 Task: Look for space in Santa Pola, Spain from 2nd September, 2023 to 10th September, 2023 for 1 adult in price range Rs.5000 to Rs.16000. Place can be private room with 1  bedroom having 1 bed and 1 bathroom. Property type can be house, flat, guest house, hotel. Booking option can be shelf check-in. Required host language is English.
Action: Mouse moved to (250, 137)
Screenshot: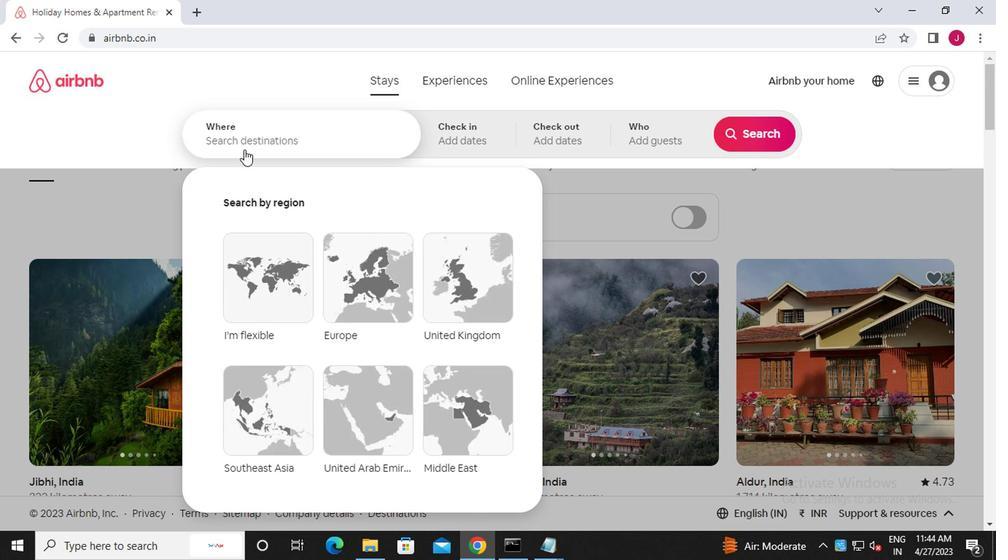 
Action: Mouse pressed left at (250, 137)
Screenshot: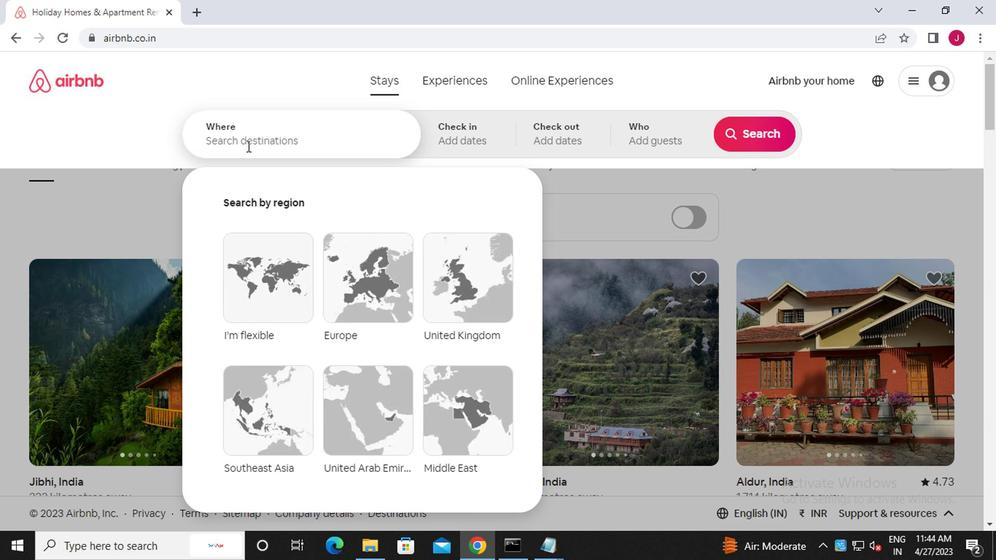 
Action: Key pressed s<Key.caps_lock>anta<Key.space><Key.caps_lock>p<Key.caps_lock>ola,<Key.space><Key.caps_lock>s<Key.caps_lock>pain
Screenshot: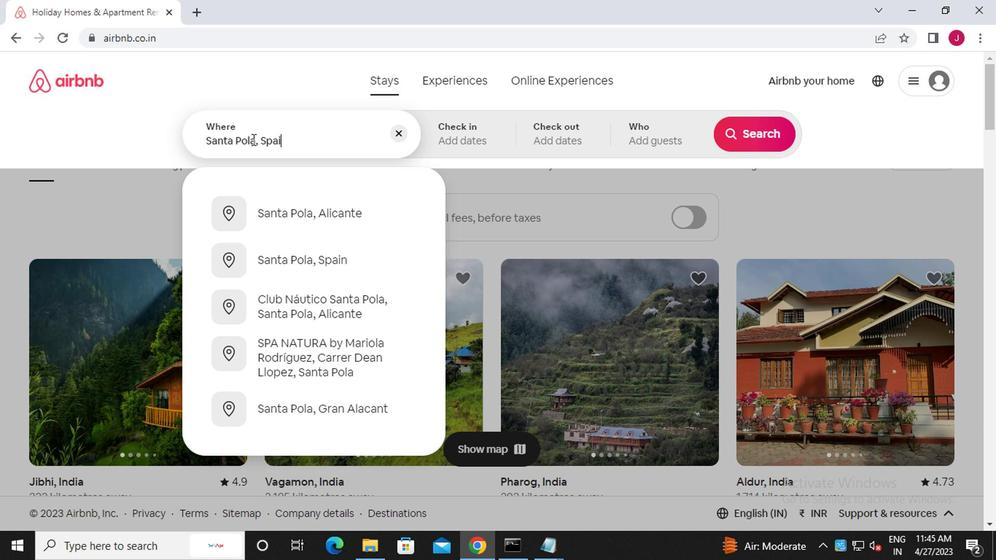 
Action: Mouse moved to (326, 214)
Screenshot: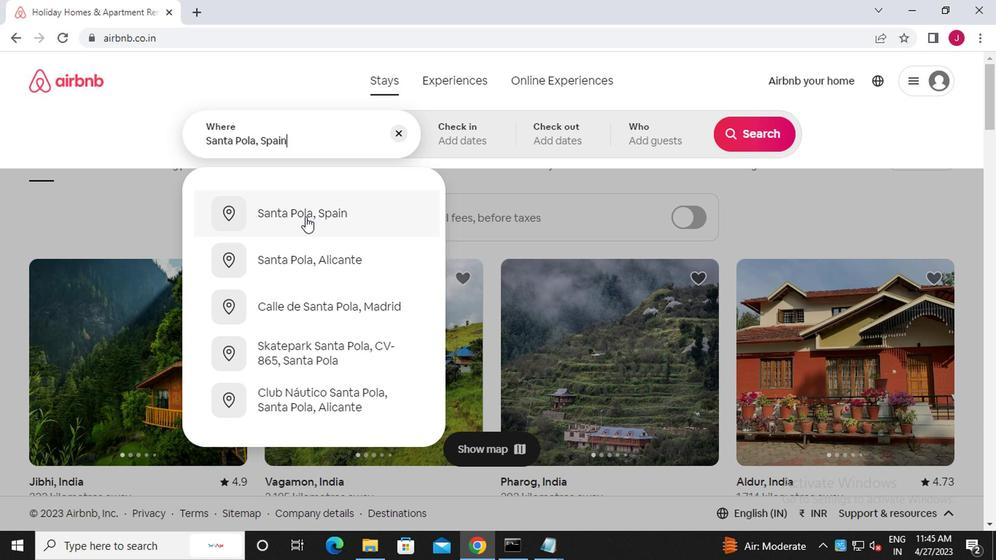 
Action: Mouse pressed left at (326, 214)
Screenshot: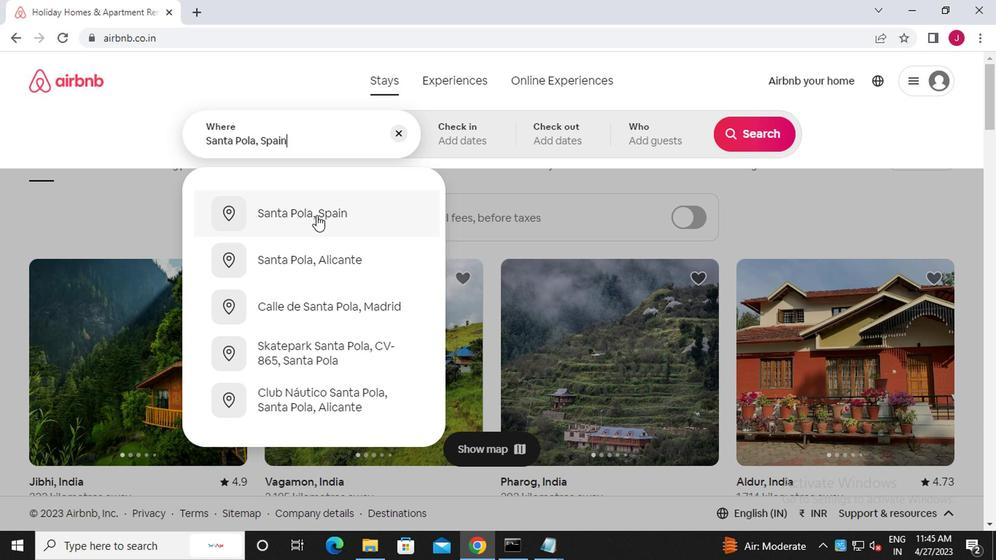 
Action: Mouse moved to (741, 251)
Screenshot: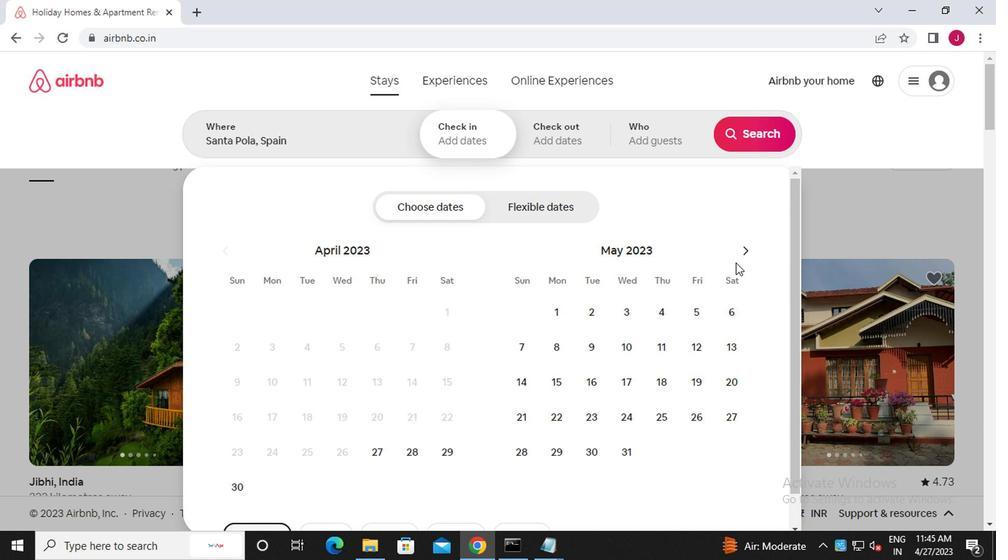 
Action: Mouse pressed left at (741, 251)
Screenshot: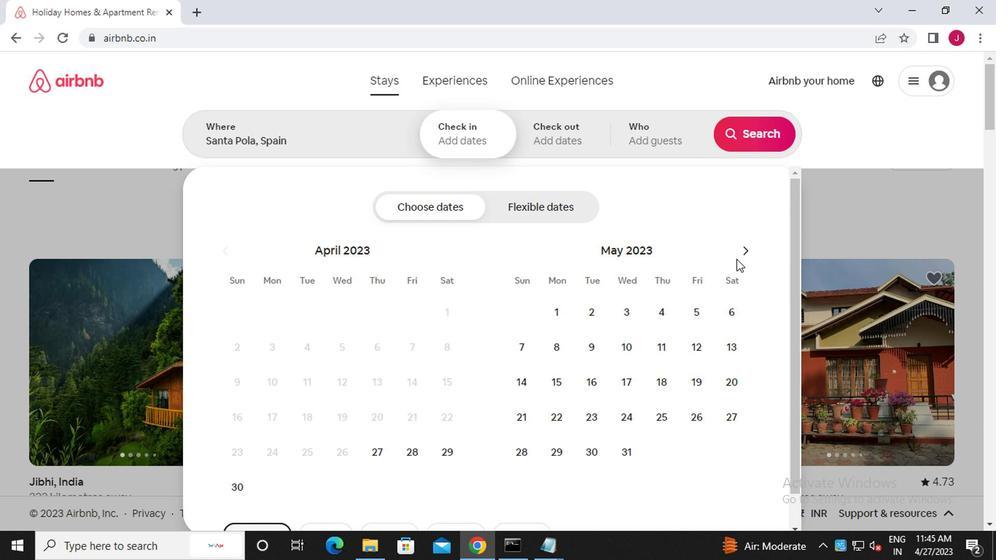 
Action: Mouse pressed left at (741, 251)
Screenshot: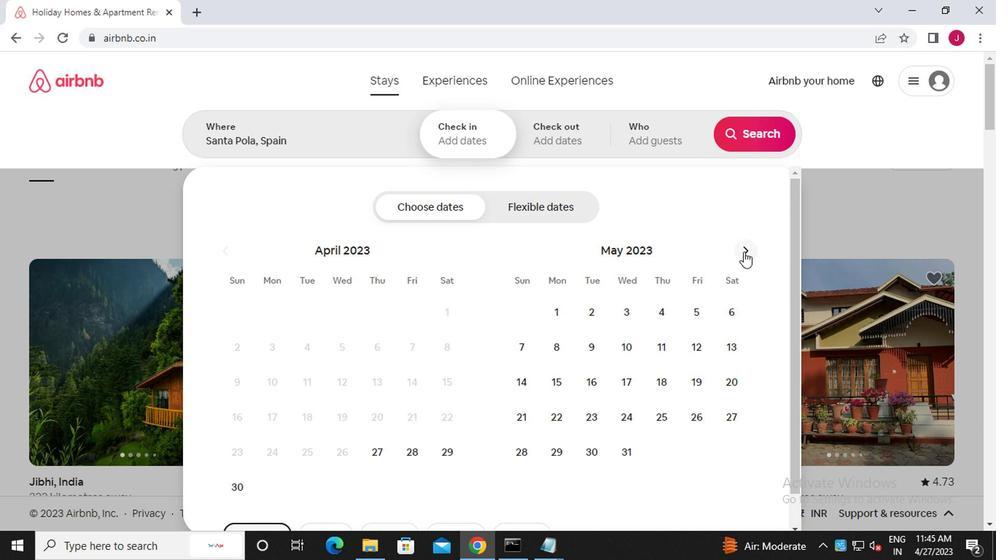 
Action: Mouse pressed left at (741, 251)
Screenshot: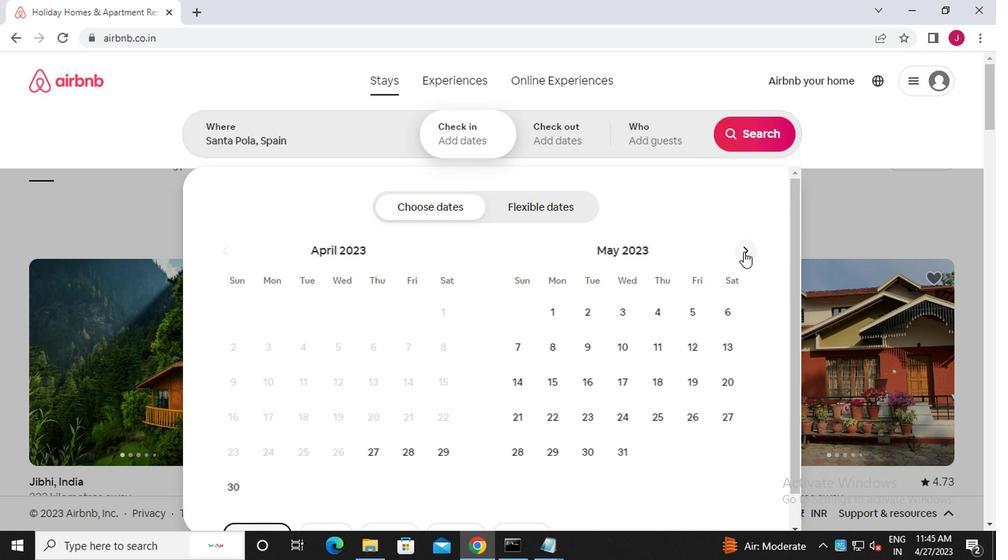 
Action: Mouse pressed left at (741, 251)
Screenshot: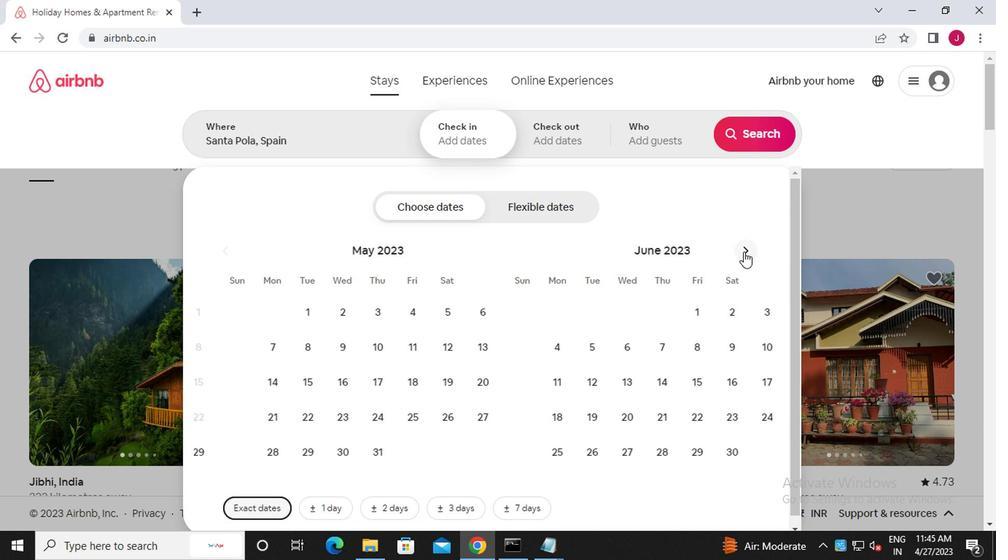 
Action: Mouse moved to (741, 251)
Screenshot: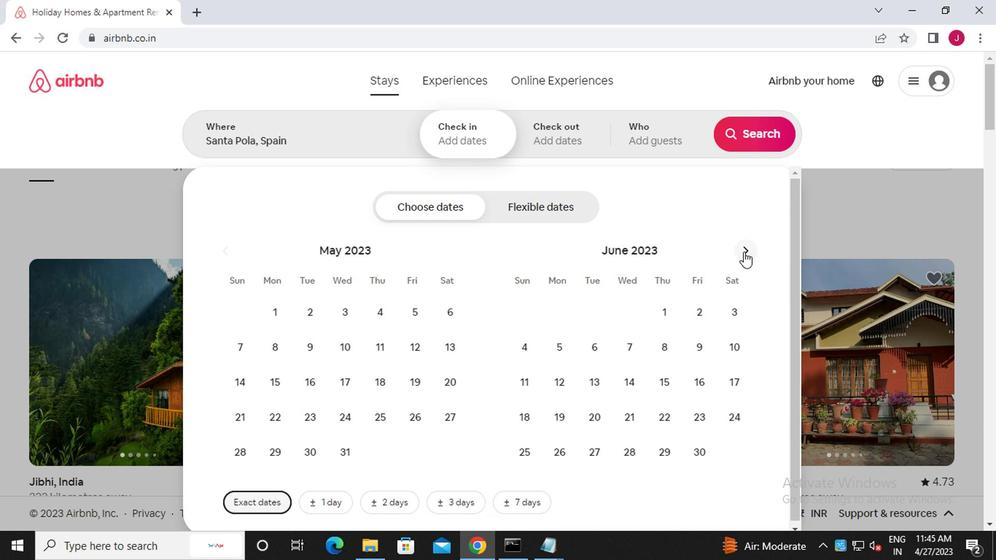
Action: Mouse pressed left at (741, 251)
Screenshot: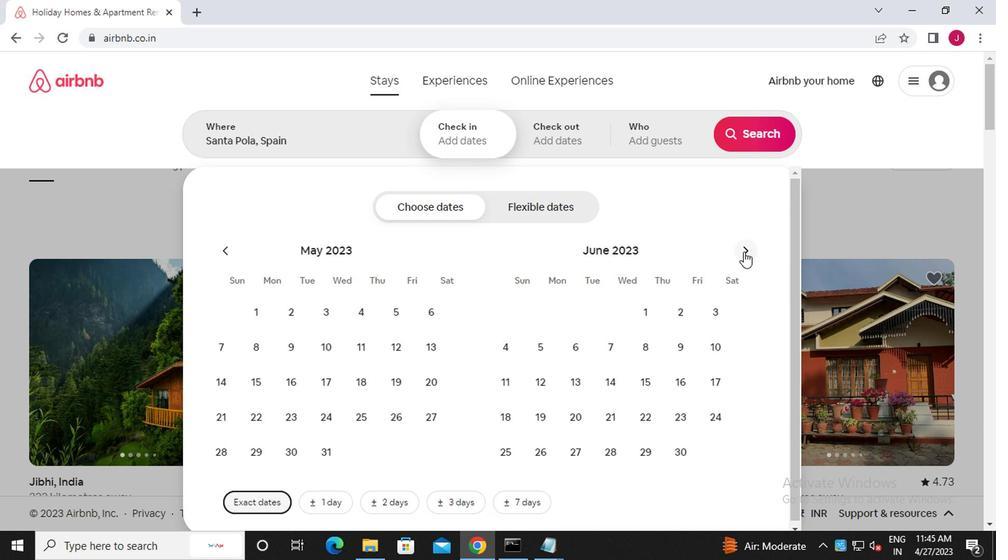 
Action: Mouse moved to (736, 251)
Screenshot: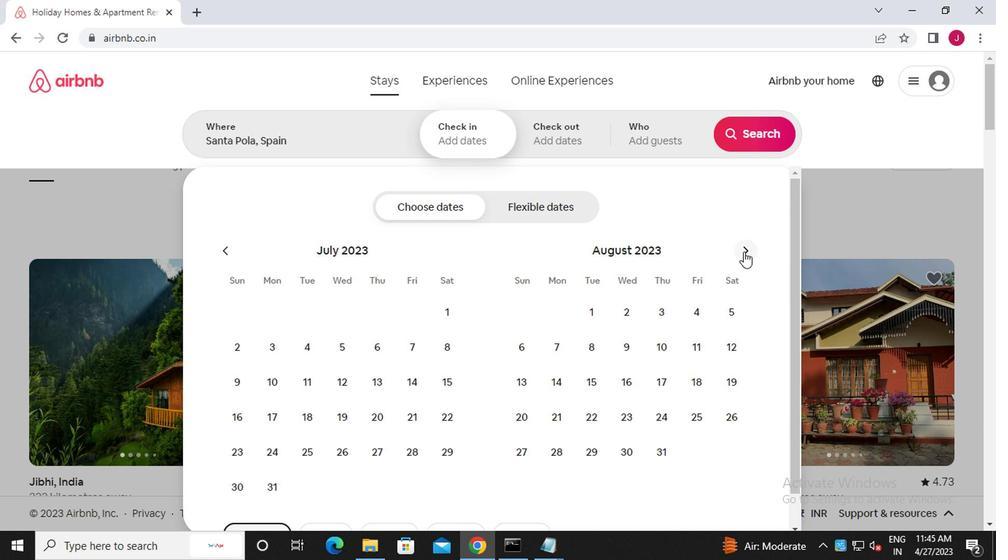 
Action: Mouse pressed left at (736, 251)
Screenshot: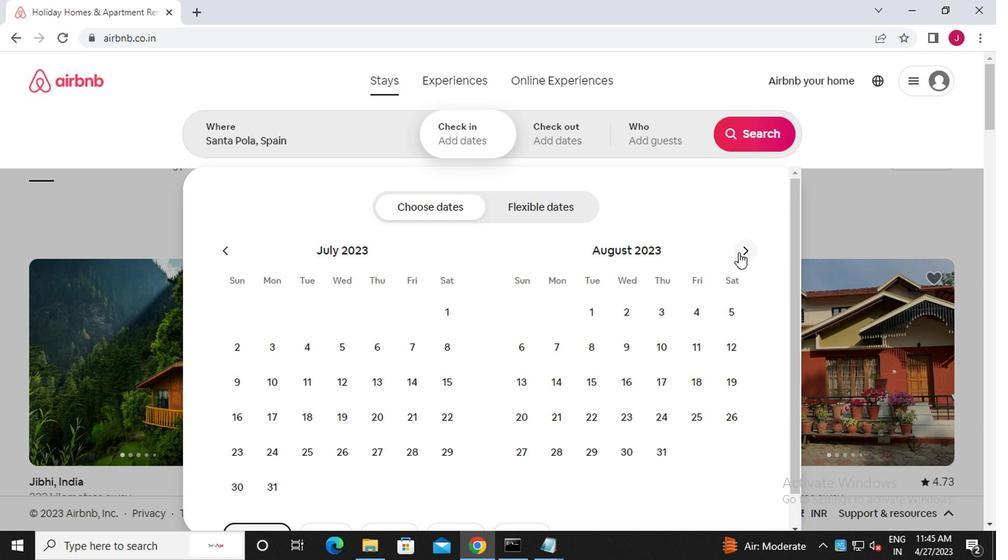 
Action: Mouse moved to (726, 311)
Screenshot: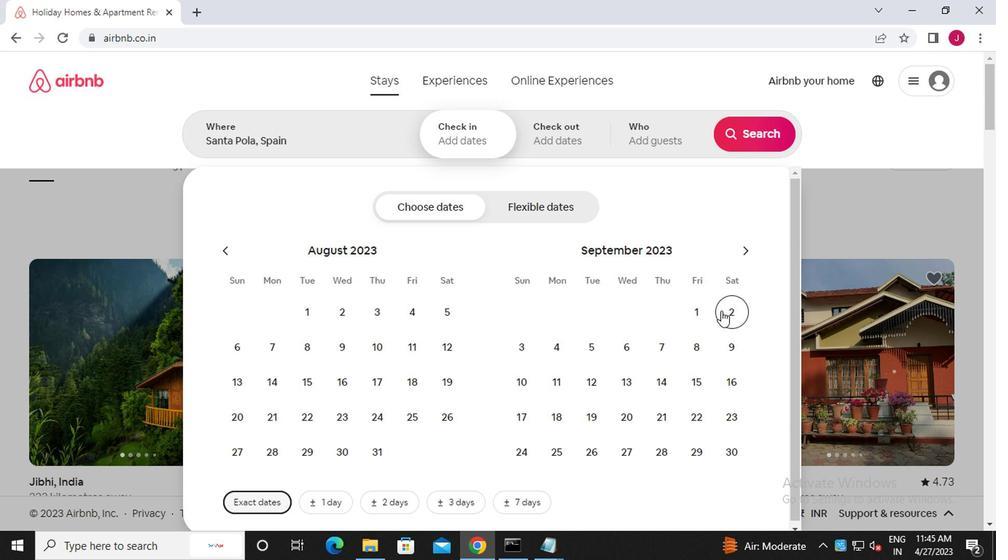 
Action: Mouse pressed left at (726, 311)
Screenshot: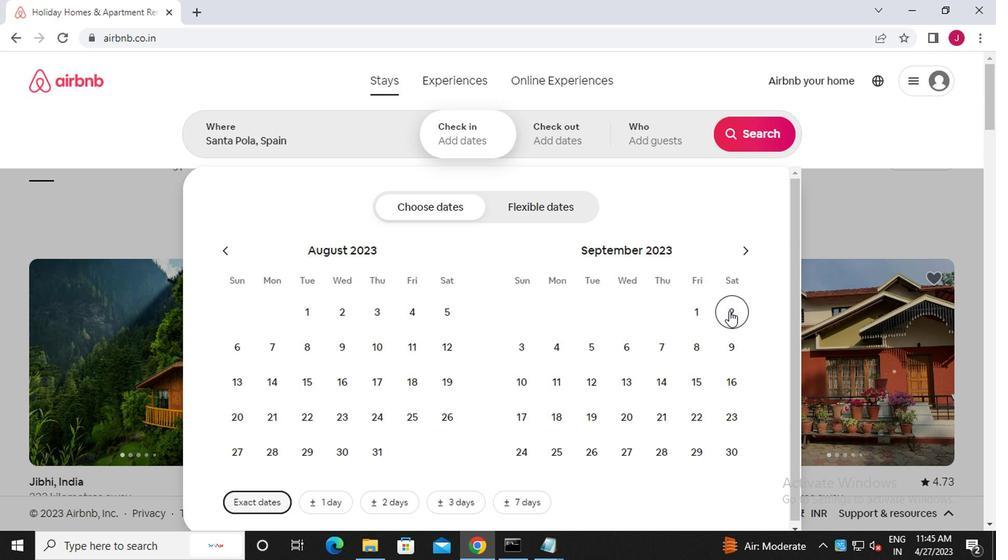 
Action: Mouse moved to (520, 384)
Screenshot: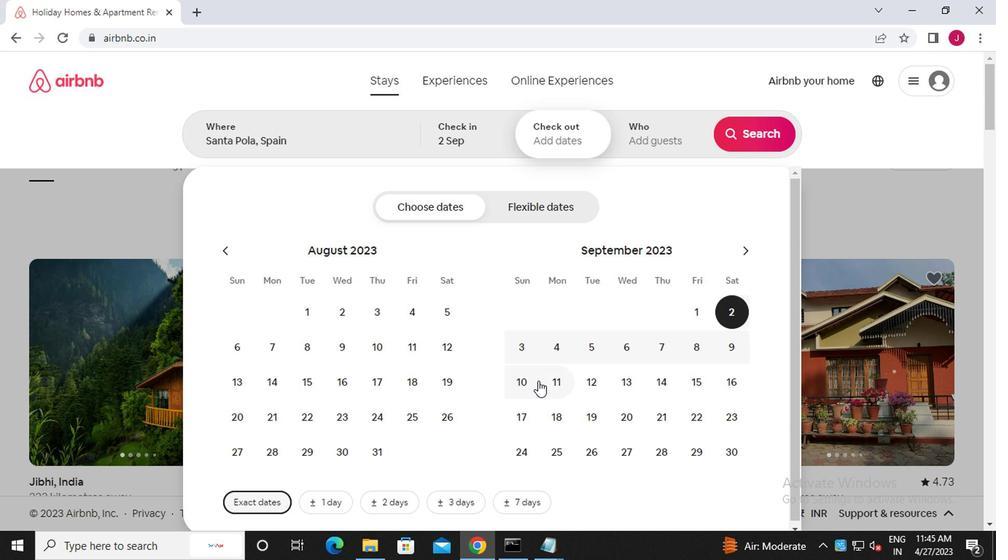 
Action: Mouse pressed left at (520, 384)
Screenshot: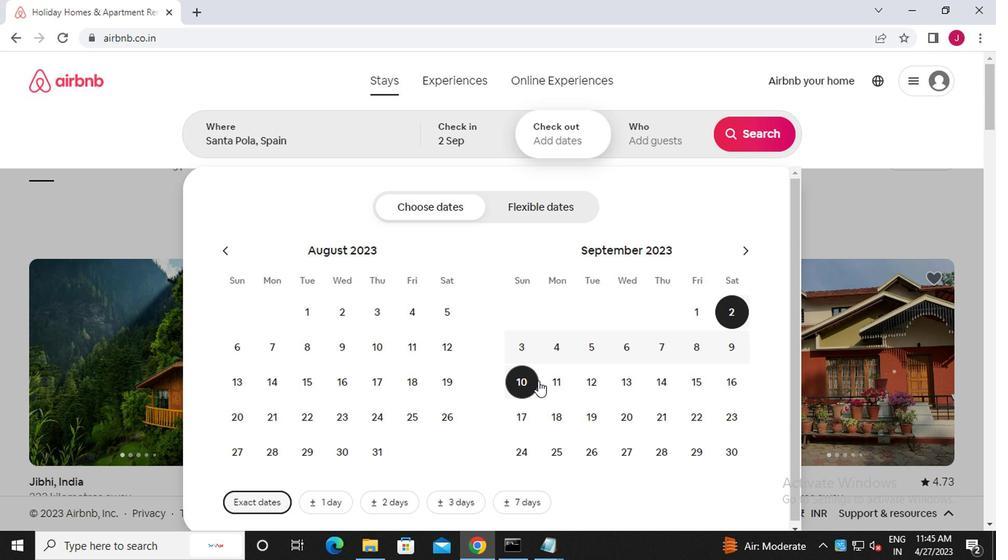 
Action: Mouse moved to (663, 132)
Screenshot: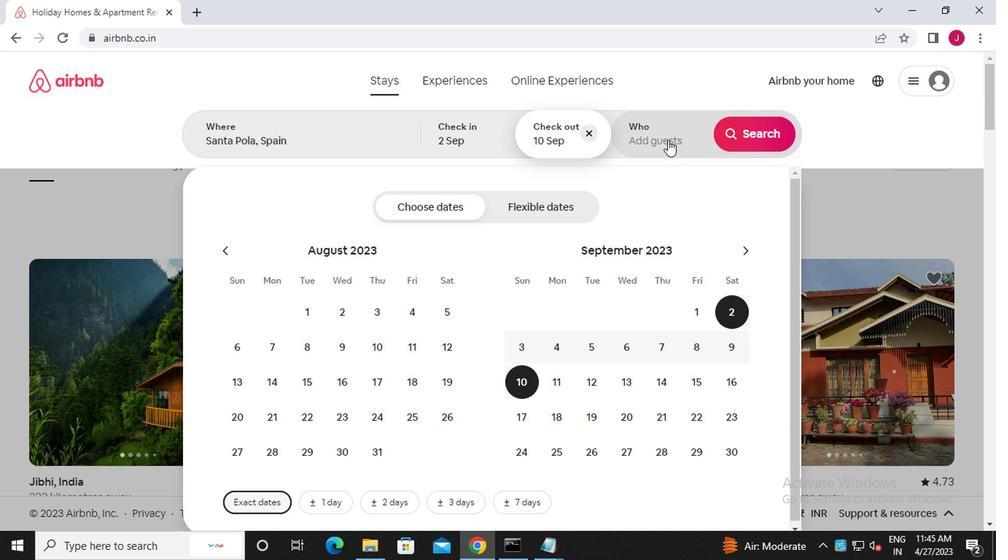 
Action: Mouse pressed left at (663, 132)
Screenshot: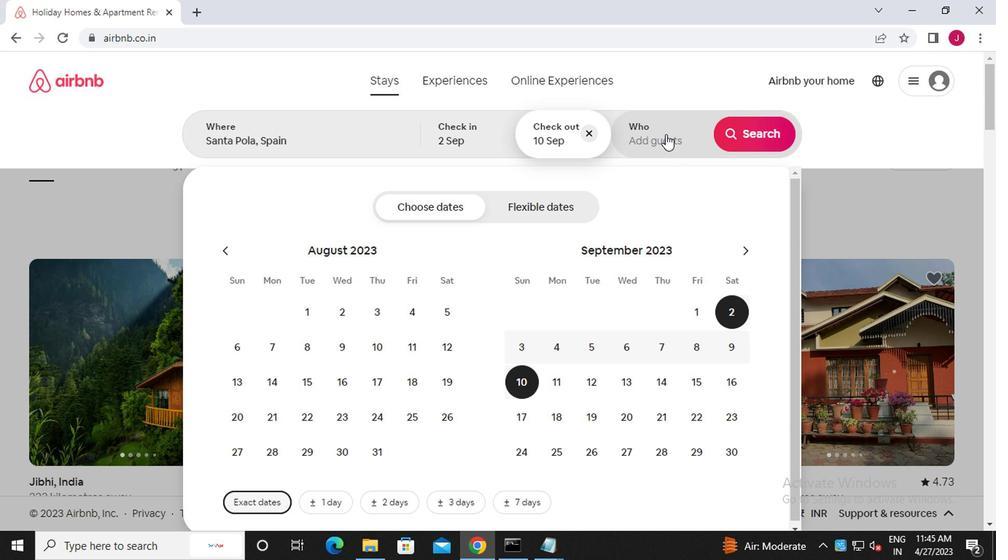 
Action: Mouse moved to (756, 204)
Screenshot: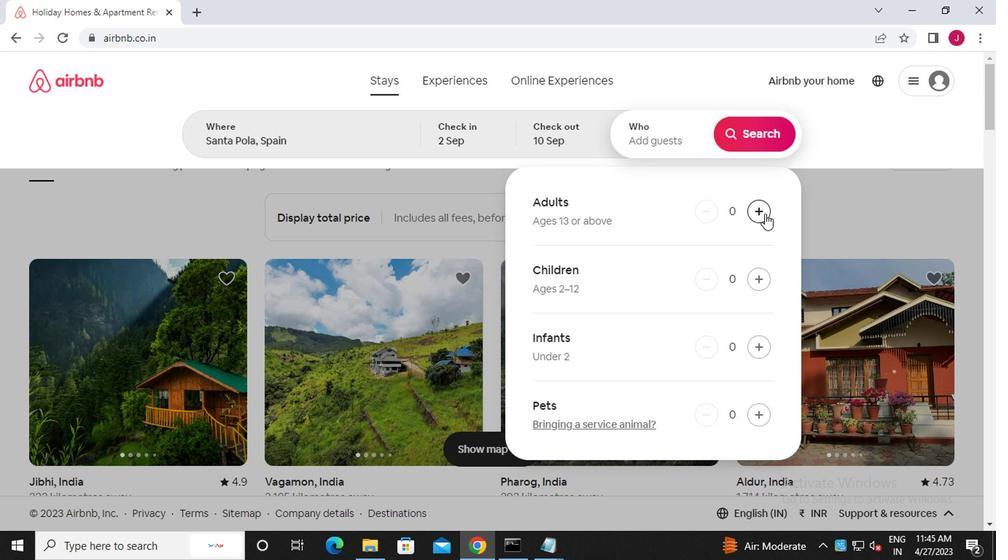 
Action: Mouse pressed left at (756, 204)
Screenshot: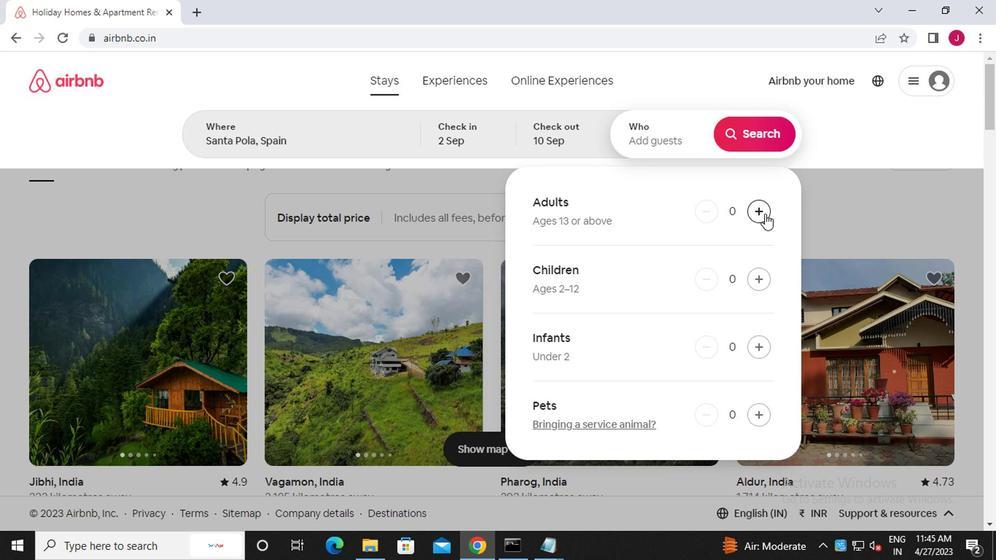 
Action: Mouse moved to (745, 127)
Screenshot: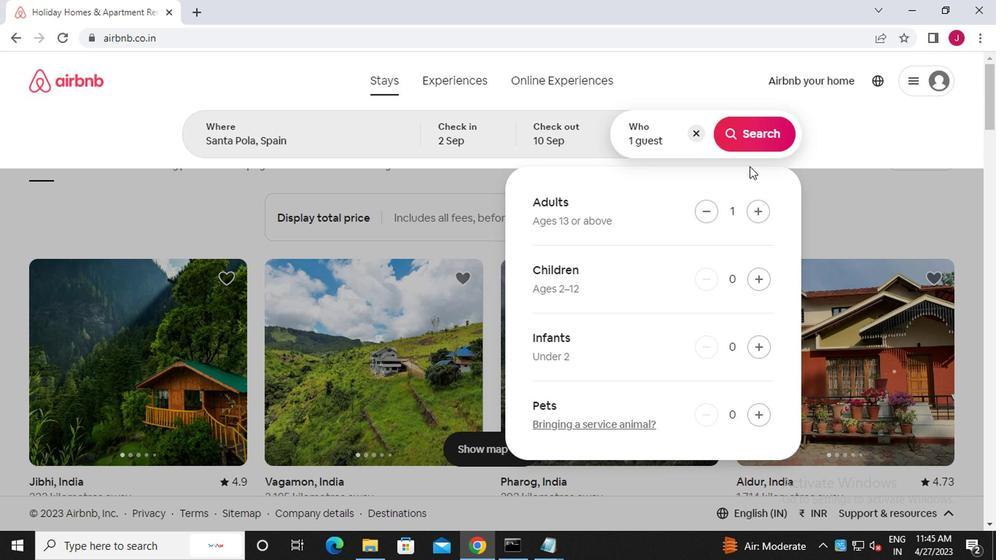 
Action: Mouse pressed left at (745, 127)
Screenshot: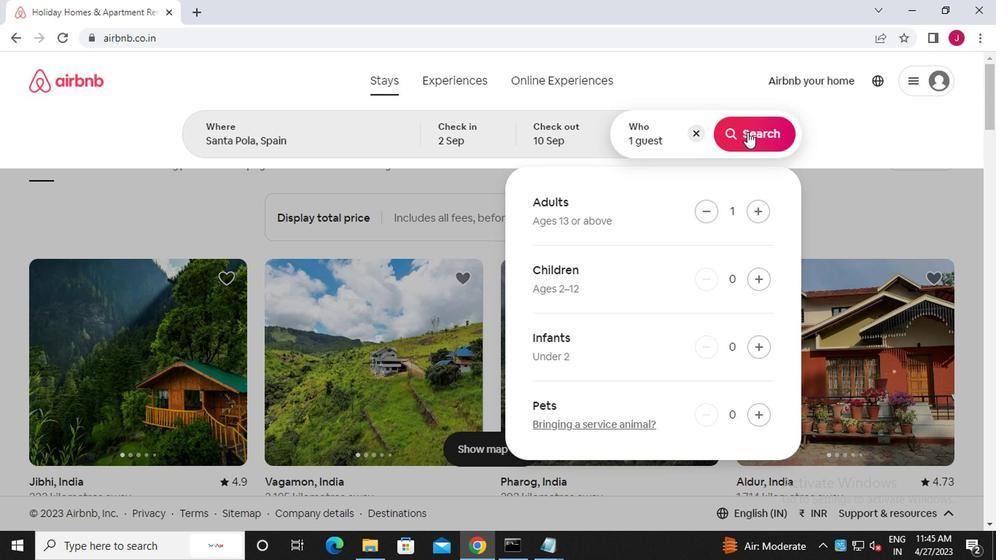 
Action: Mouse moved to (927, 141)
Screenshot: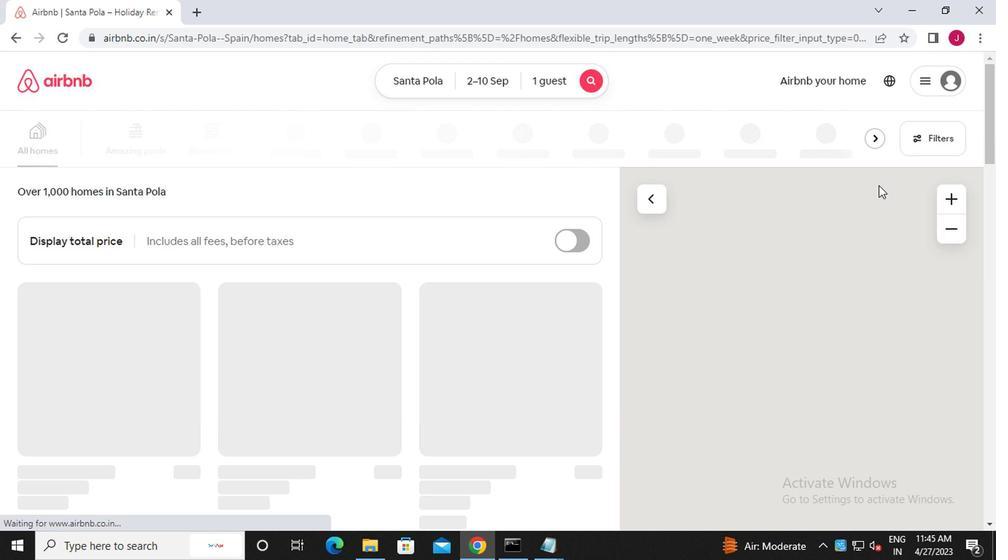
Action: Mouse pressed left at (927, 141)
Screenshot: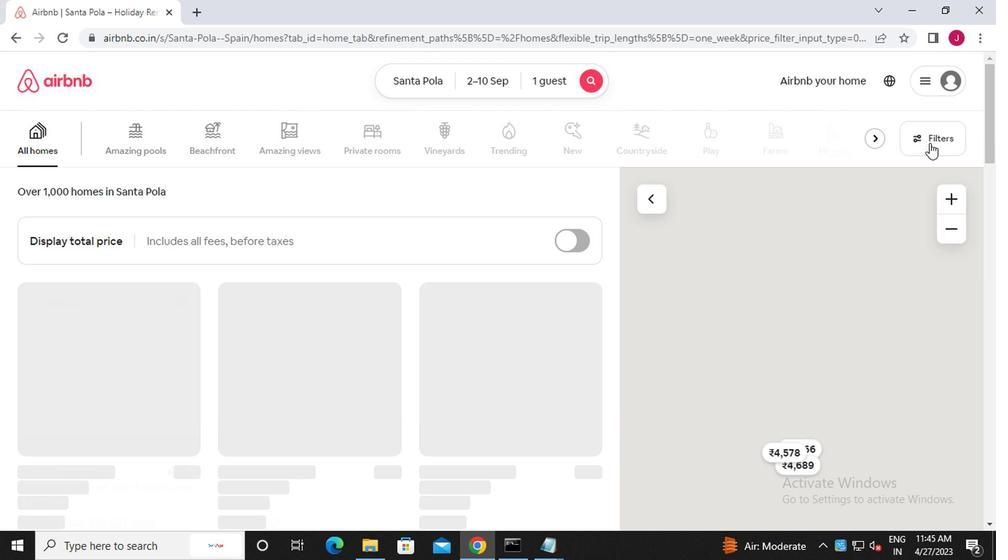 
Action: Mouse moved to (334, 319)
Screenshot: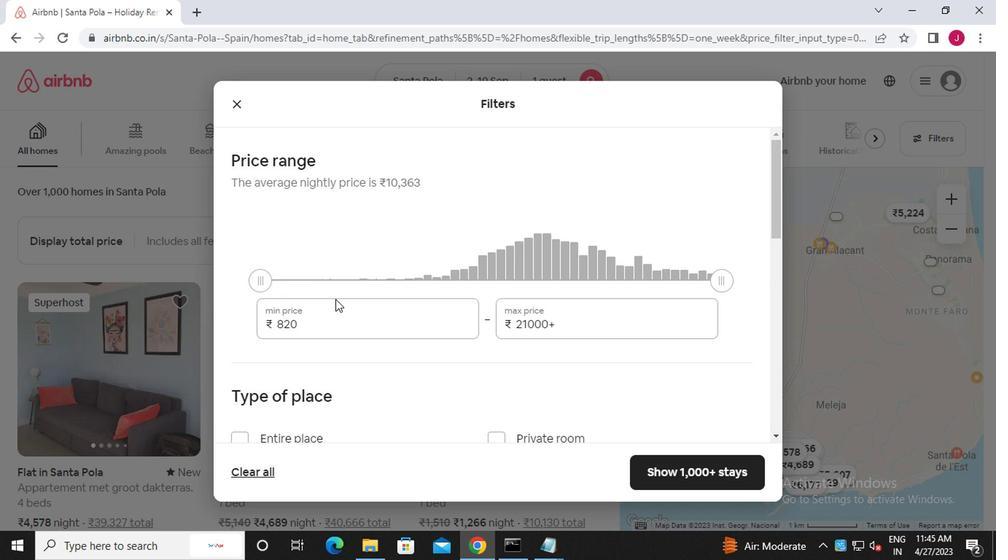
Action: Mouse pressed left at (334, 319)
Screenshot: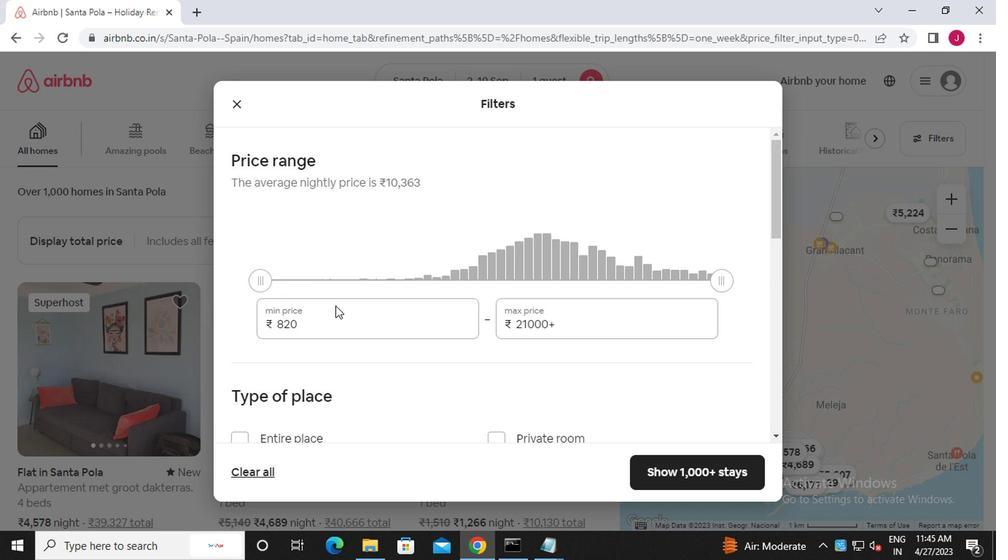 
Action: Mouse moved to (334, 322)
Screenshot: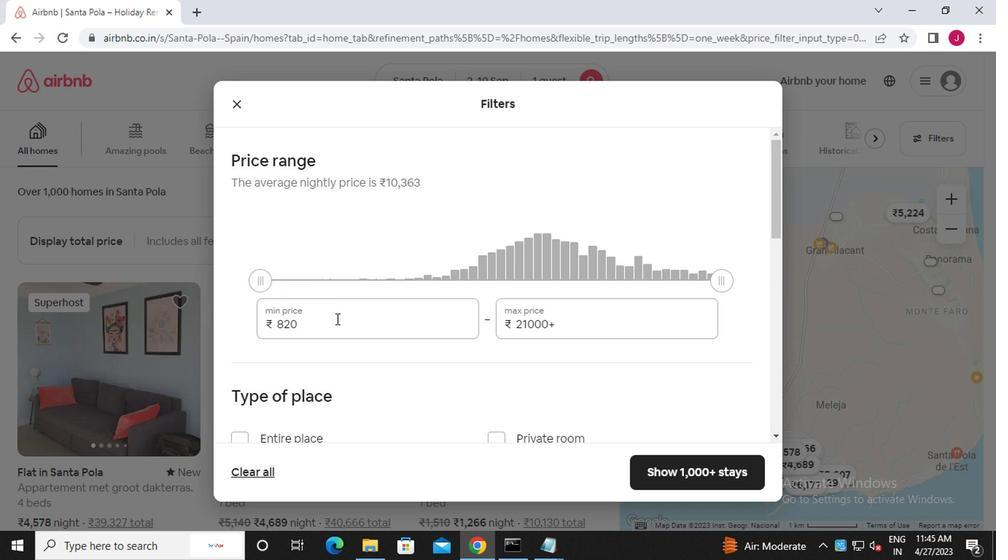 
Action: Key pressed <Key.backspace><Key.backspace><Key.backspace><<101>><<96>><<96>><<96>>
Screenshot: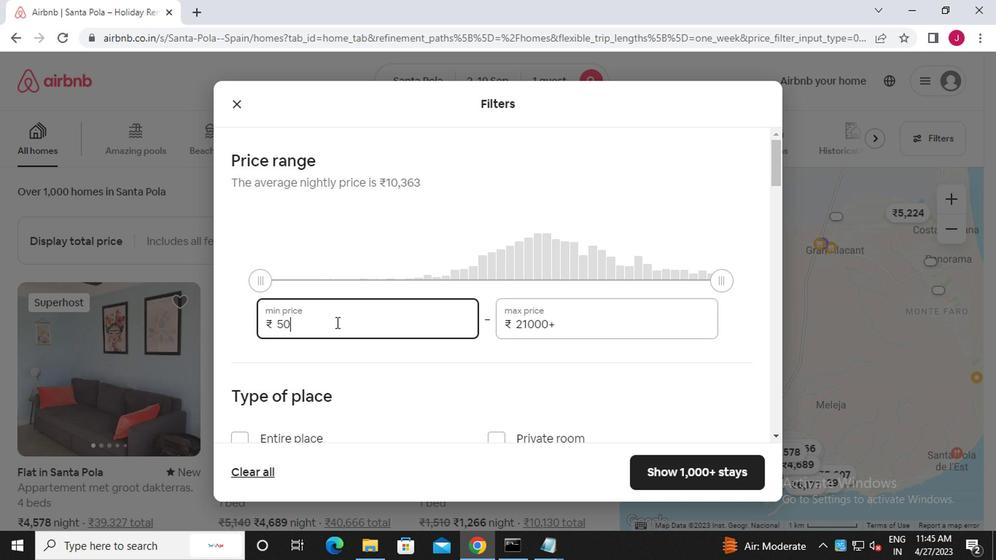 
Action: Mouse moved to (593, 321)
Screenshot: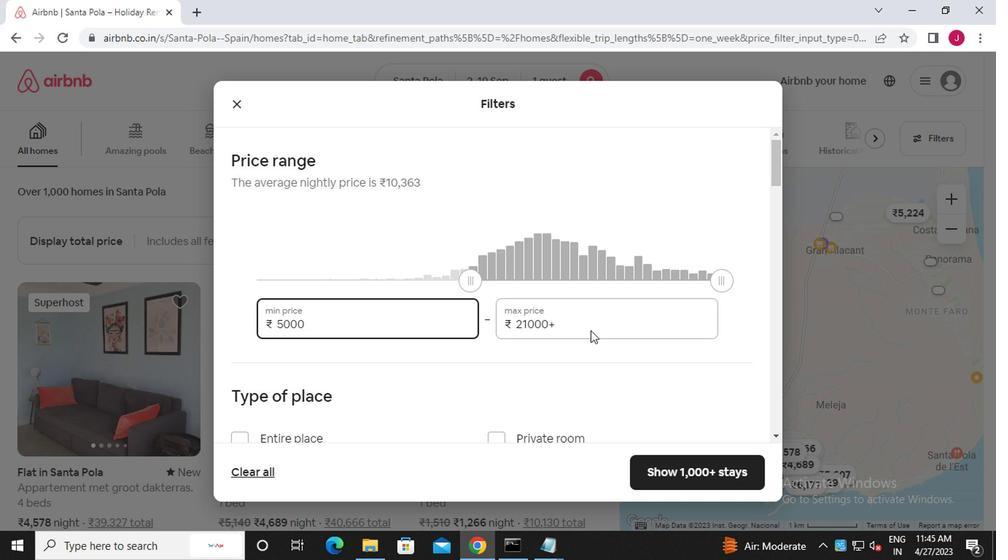 
Action: Mouse pressed left at (593, 321)
Screenshot: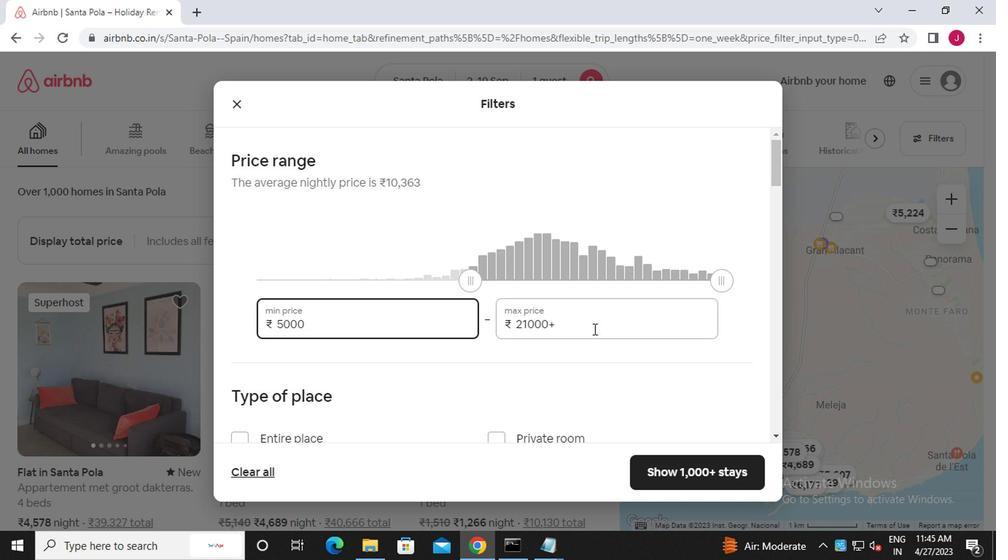 
Action: Key pressed <Key.backspace><Key.backspace><Key.backspace><Key.backspace><Key.backspace><Key.backspace><Key.backspace><Key.backspace><Key.backspace><Key.backspace><Key.backspace><Key.backspace><Key.backspace><Key.backspace><<97>><<102>><<96>><<96>><<96>>
Screenshot: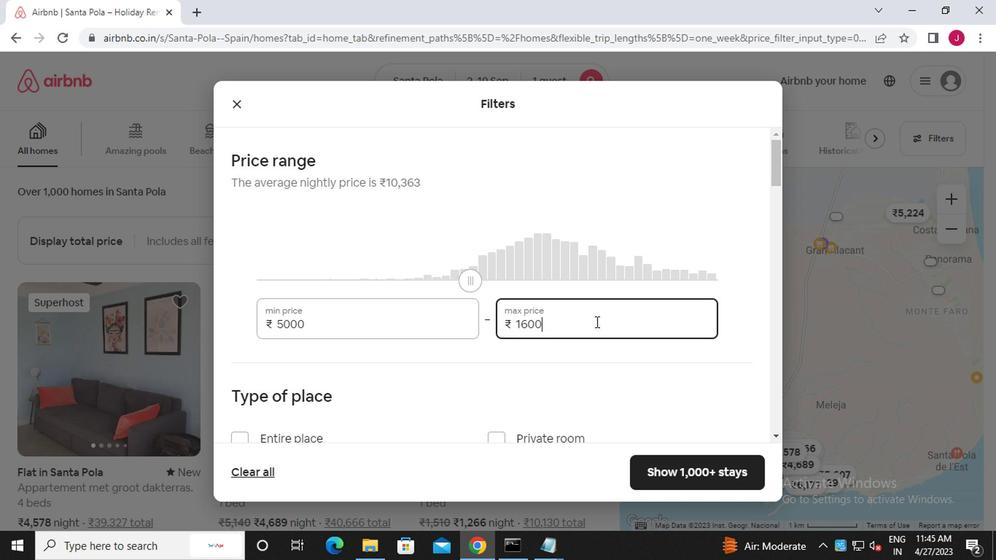 
Action: Mouse scrolled (593, 321) with delta (0, 0)
Screenshot: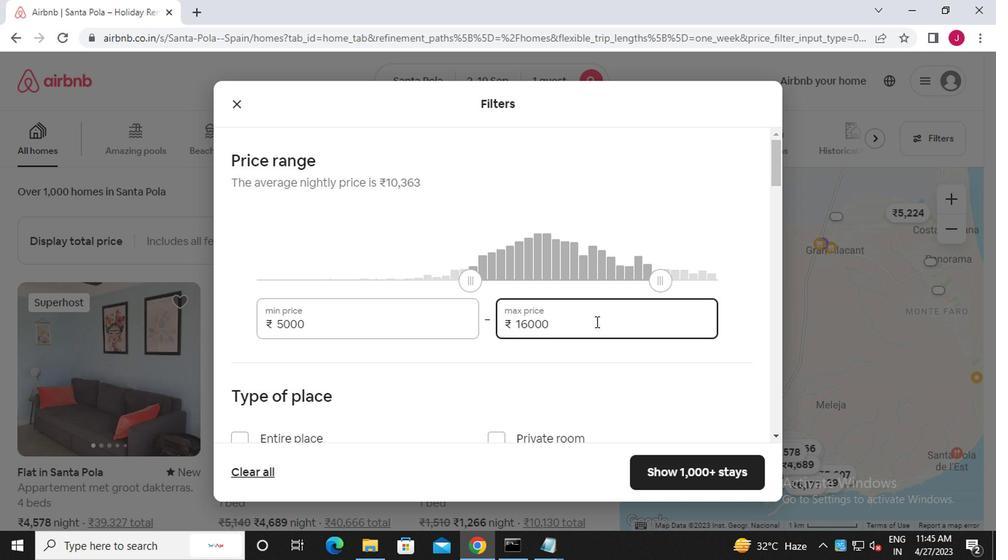 
Action: Mouse scrolled (593, 321) with delta (0, 0)
Screenshot: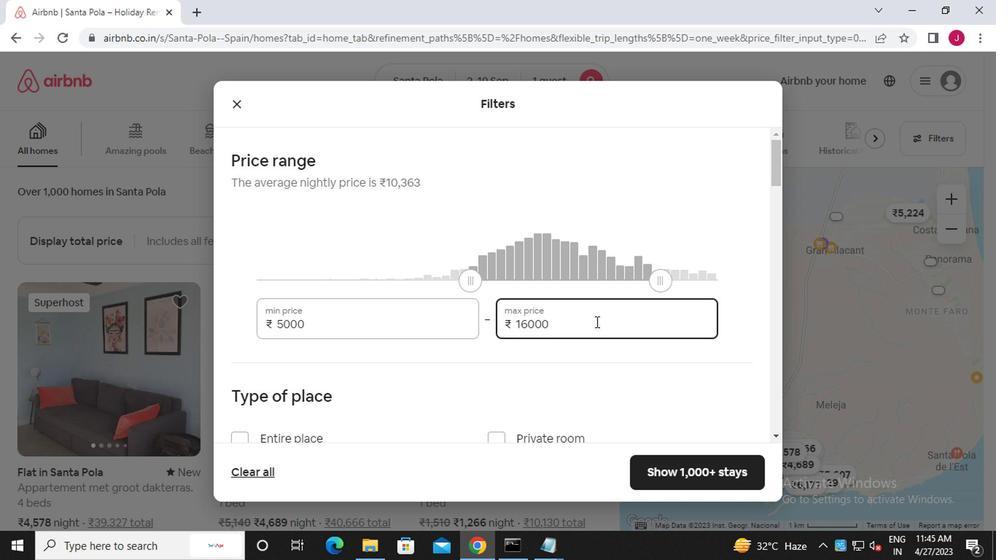 
Action: Mouse scrolled (593, 321) with delta (0, 0)
Screenshot: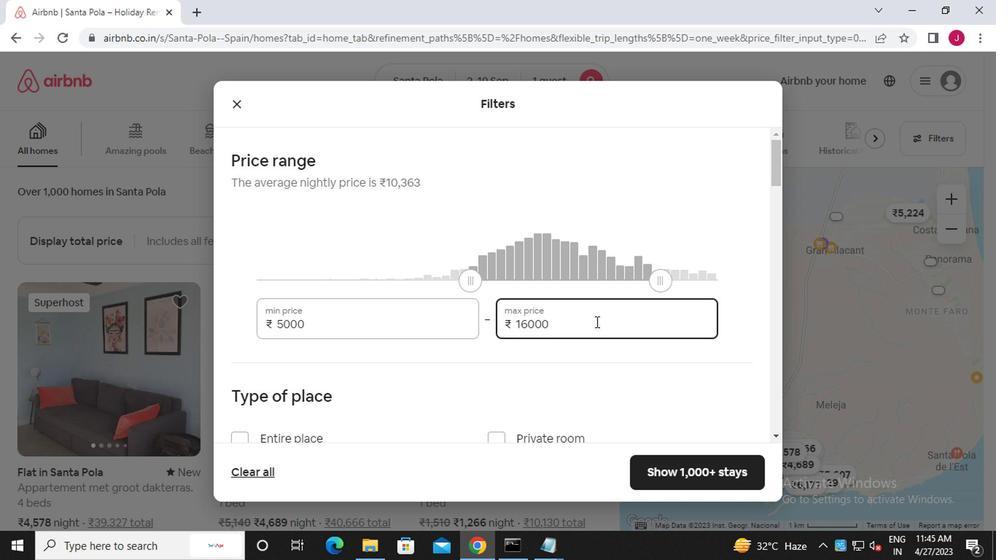 
Action: Mouse scrolled (593, 321) with delta (0, 0)
Screenshot: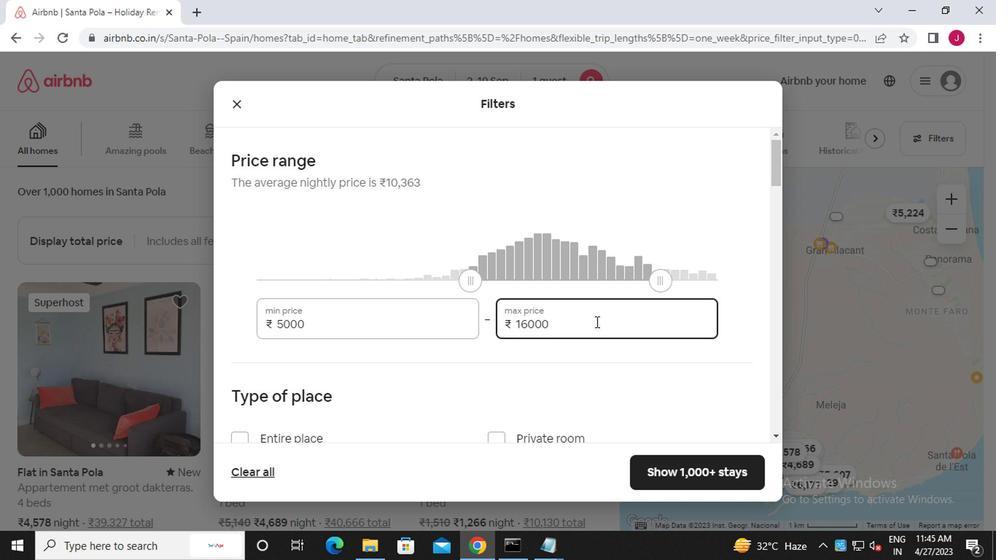 
Action: Mouse moved to (490, 138)
Screenshot: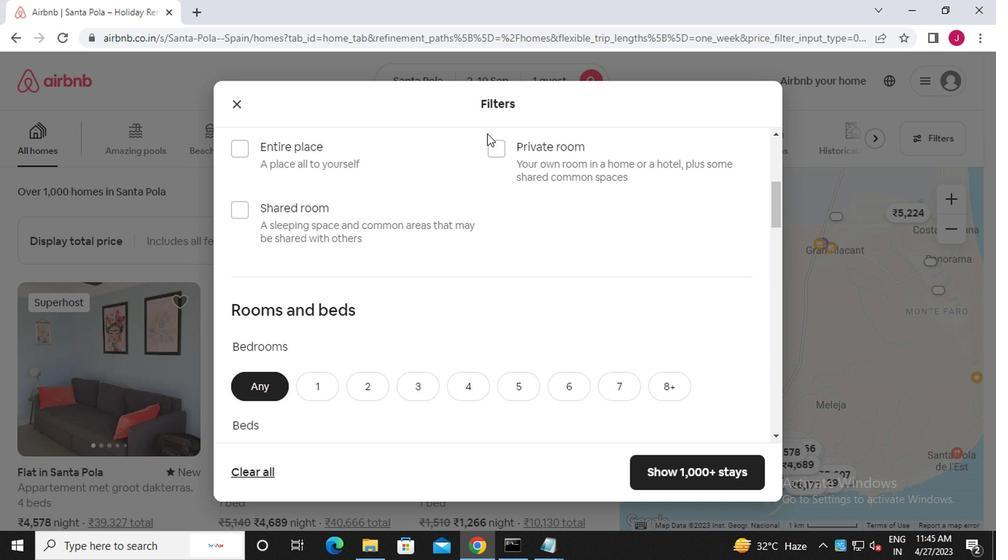 
Action: Mouse pressed left at (490, 138)
Screenshot: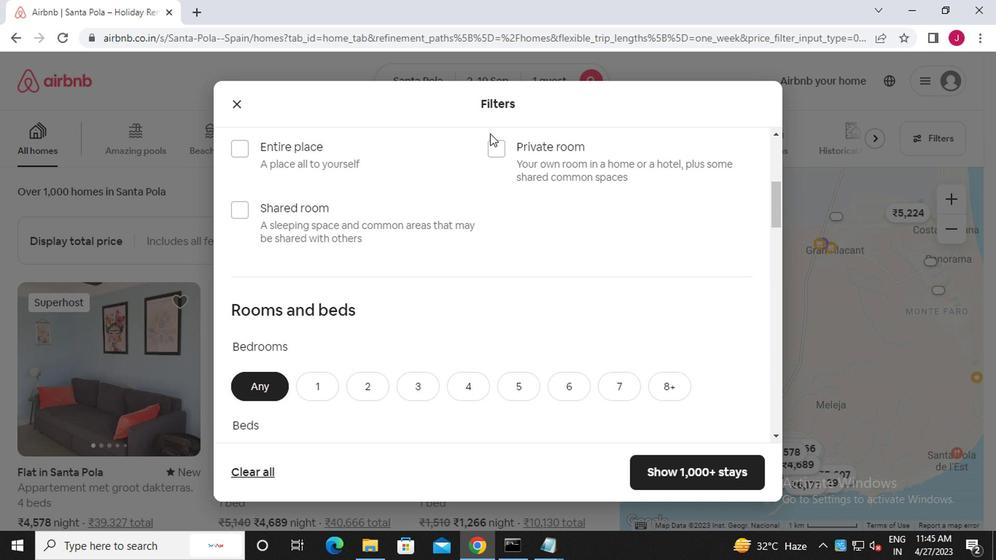 
Action: Mouse moved to (399, 223)
Screenshot: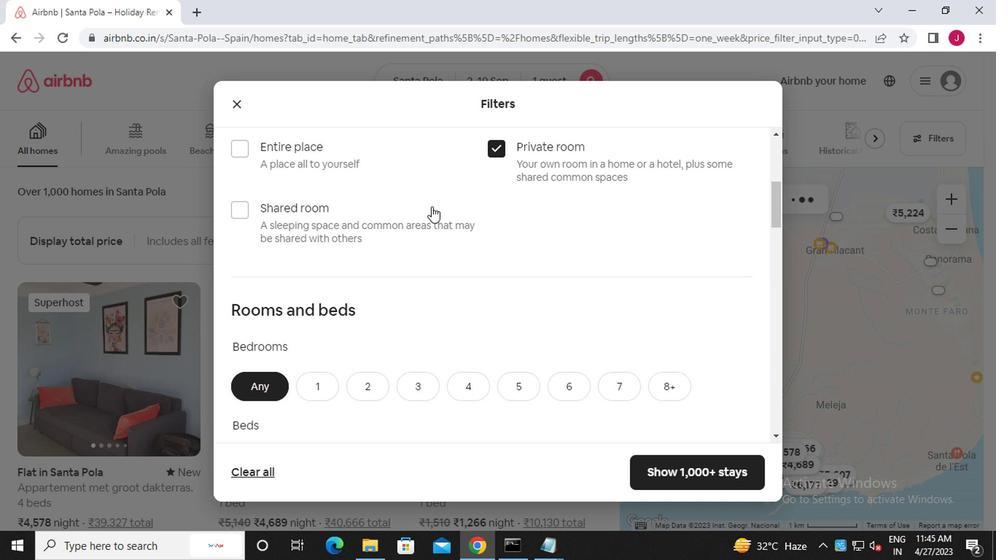 
Action: Mouse scrolled (399, 222) with delta (0, -1)
Screenshot: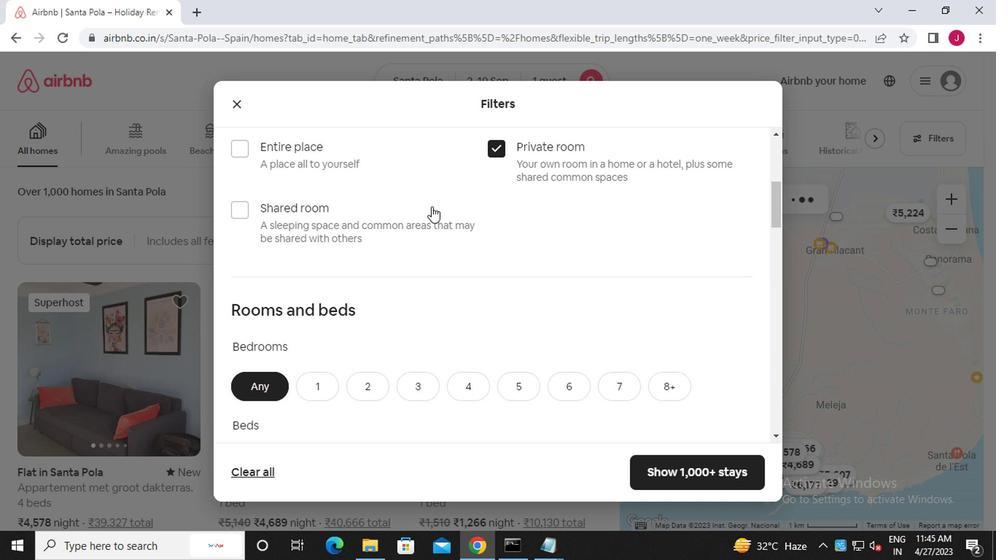 
Action: Mouse moved to (394, 225)
Screenshot: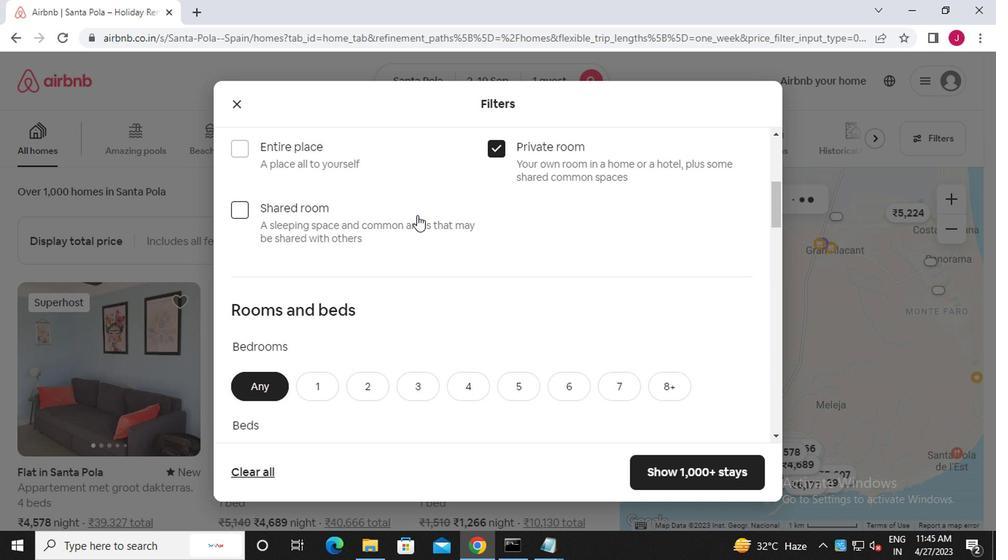 
Action: Mouse scrolled (394, 225) with delta (0, 0)
Screenshot: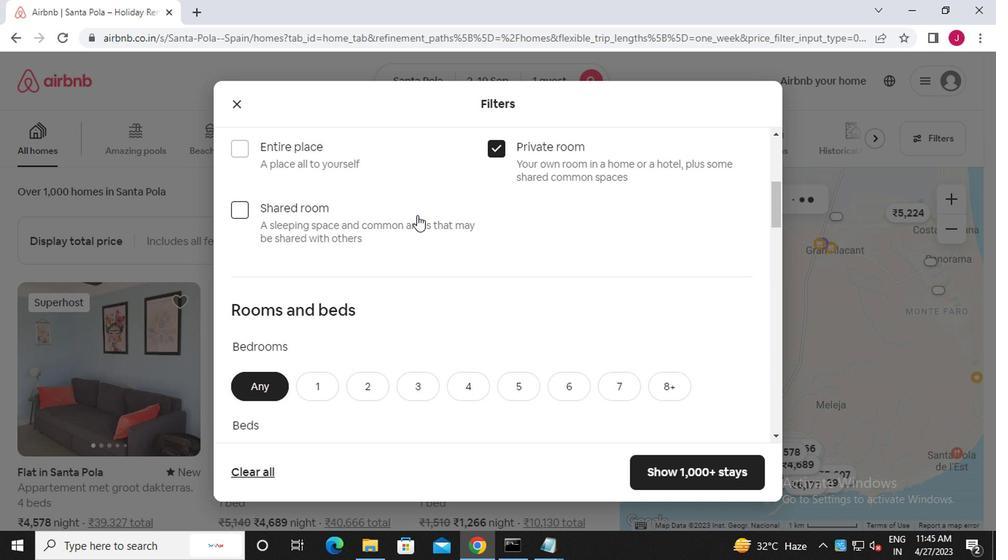
Action: Mouse moved to (390, 228)
Screenshot: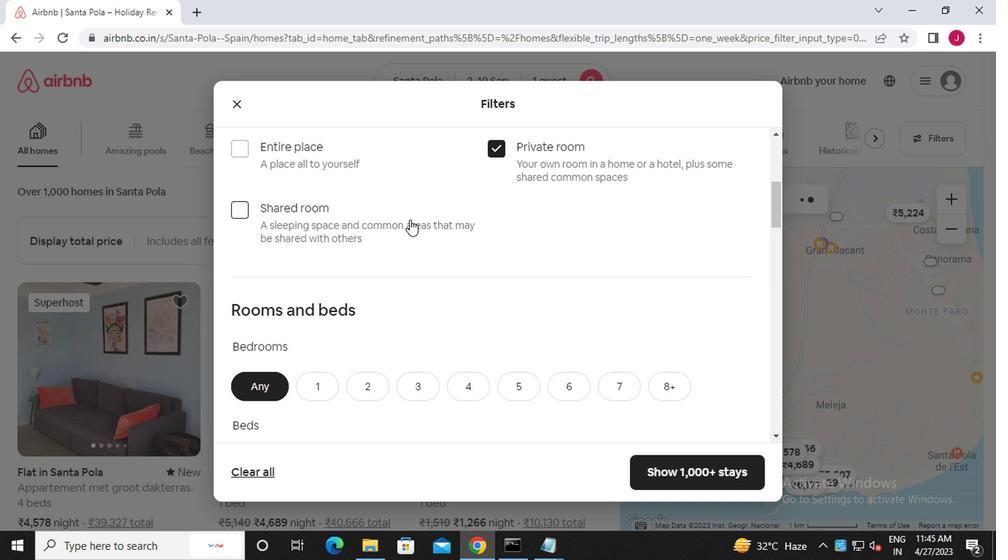 
Action: Mouse scrolled (390, 228) with delta (0, 0)
Screenshot: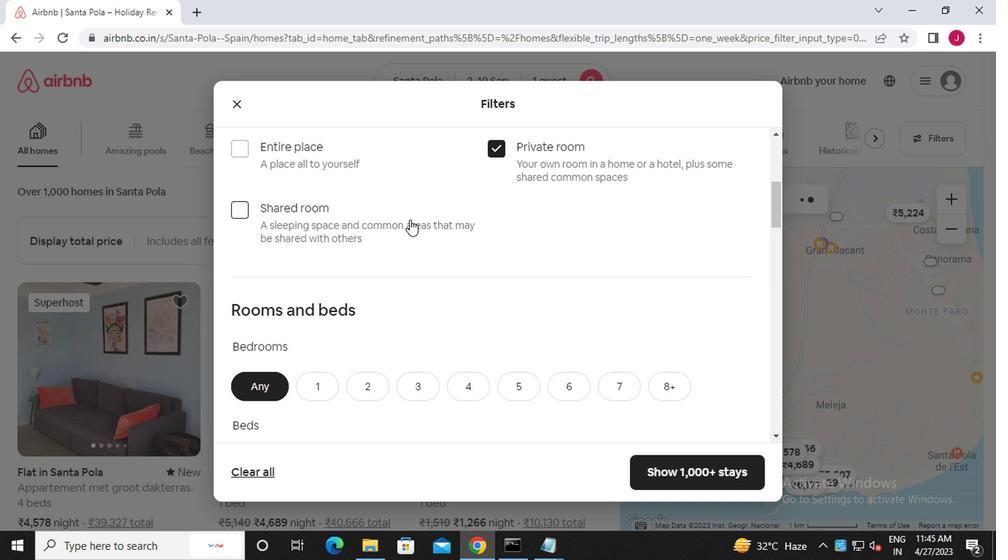 
Action: Mouse moved to (389, 230)
Screenshot: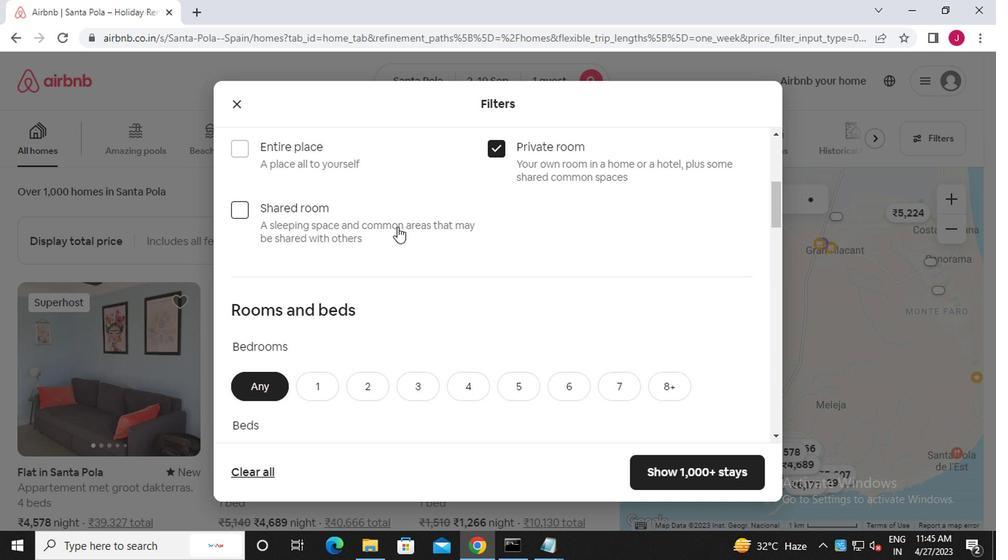 
Action: Mouse scrolled (389, 229) with delta (0, -1)
Screenshot: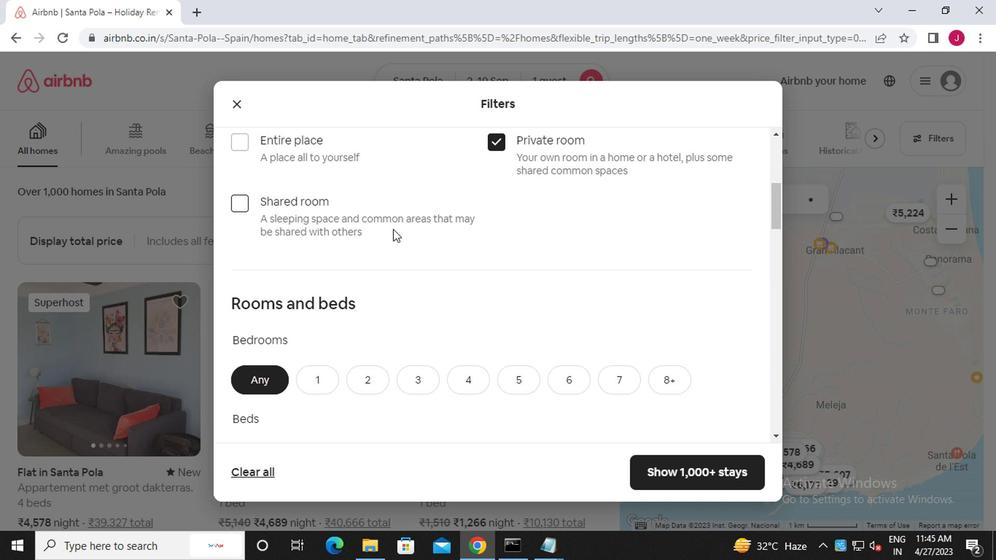 
Action: Mouse moved to (340, 170)
Screenshot: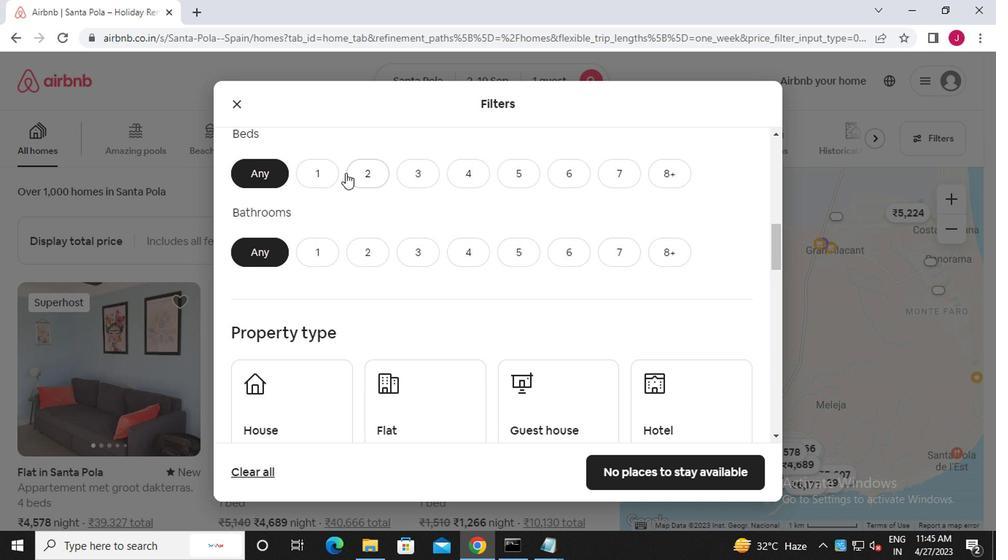 
Action: Mouse scrolled (340, 171) with delta (0, 0)
Screenshot: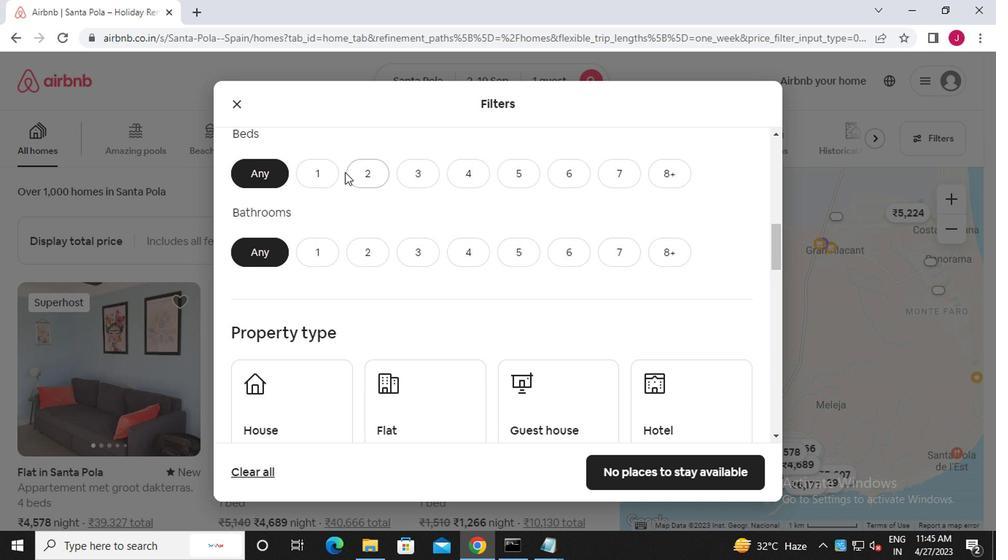 
Action: Mouse moved to (326, 169)
Screenshot: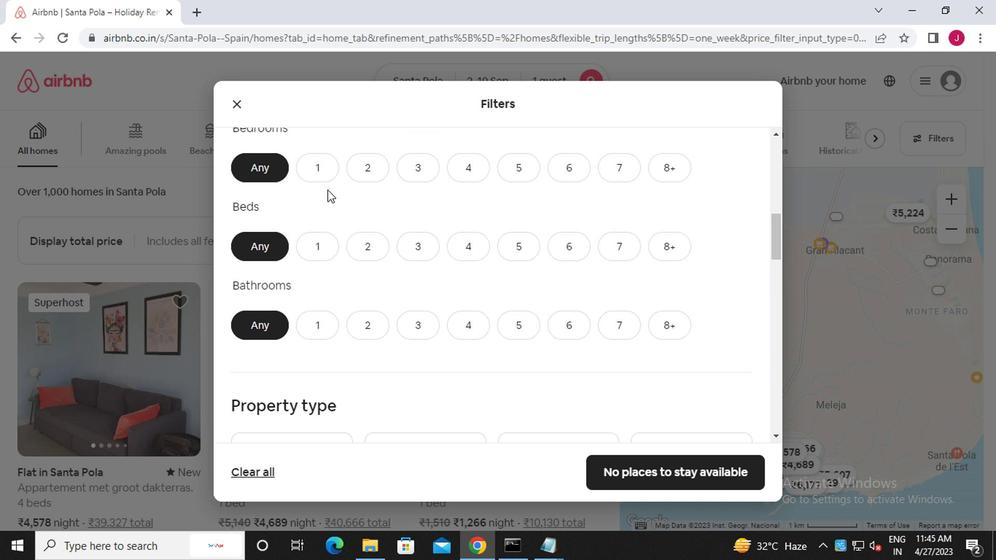
Action: Mouse pressed left at (326, 169)
Screenshot: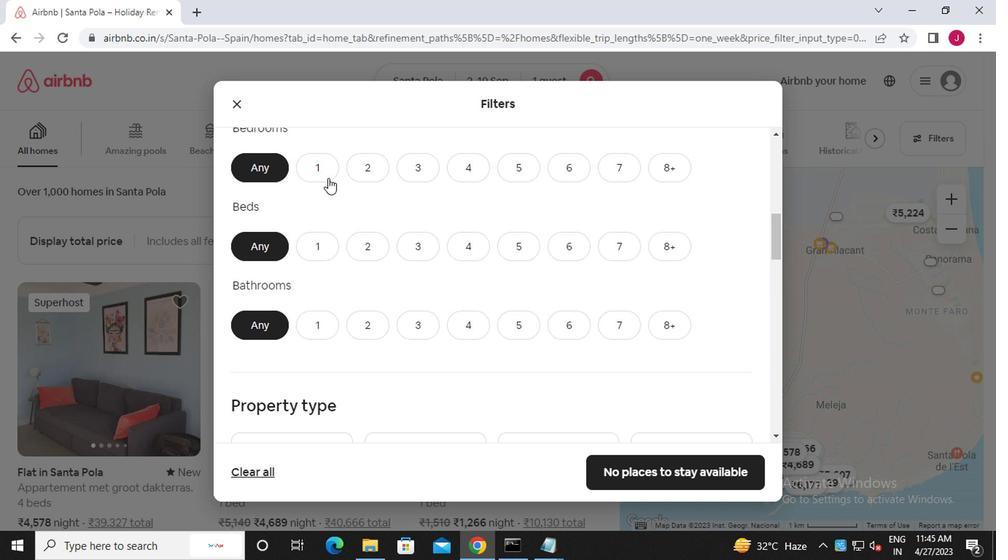 
Action: Mouse moved to (320, 248)
Screenshot: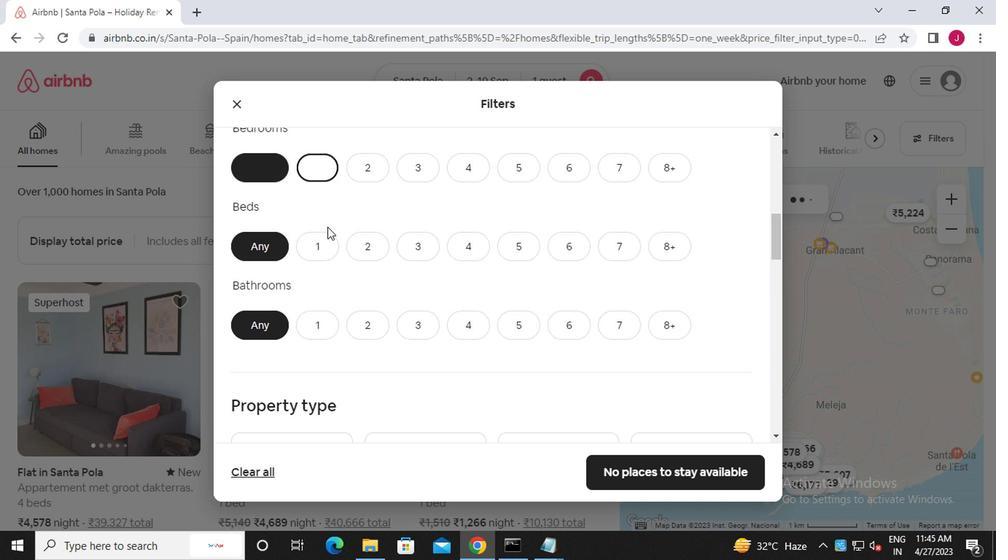 
Action: Mouse pressed left at (320, 248)
Screenshot: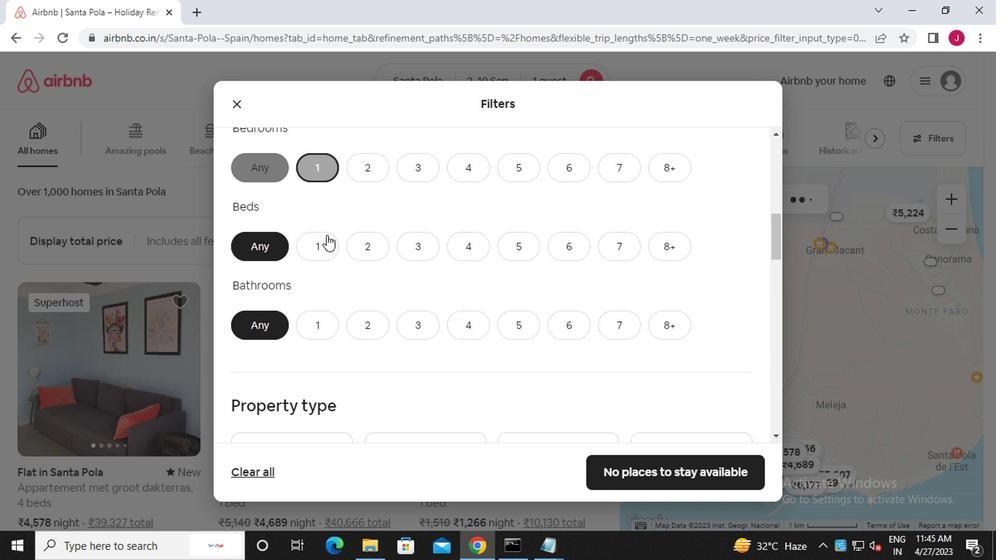 
Action: Mouse moved to (315, 328)
Screenshot: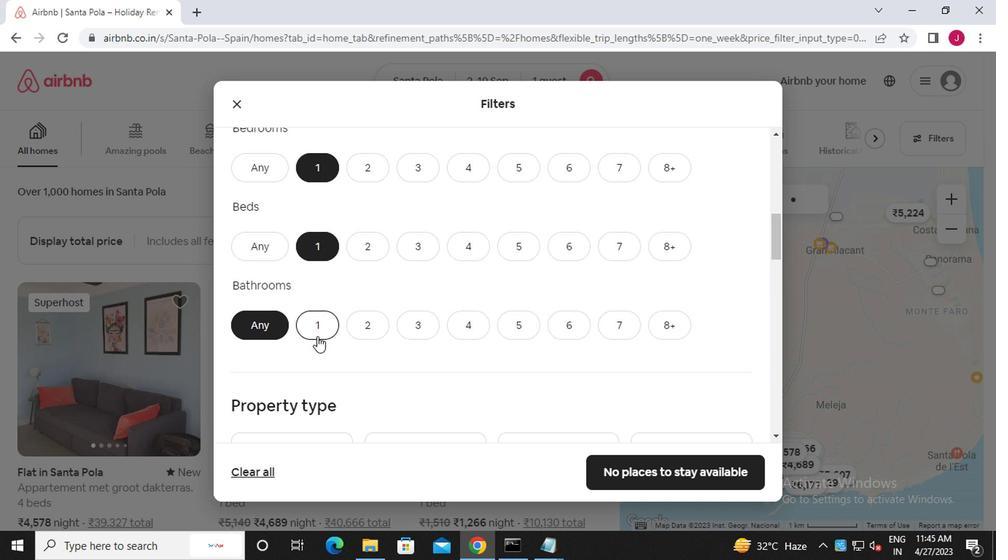 
Action: Mouse pressed left at (315, 328)
Screenshot: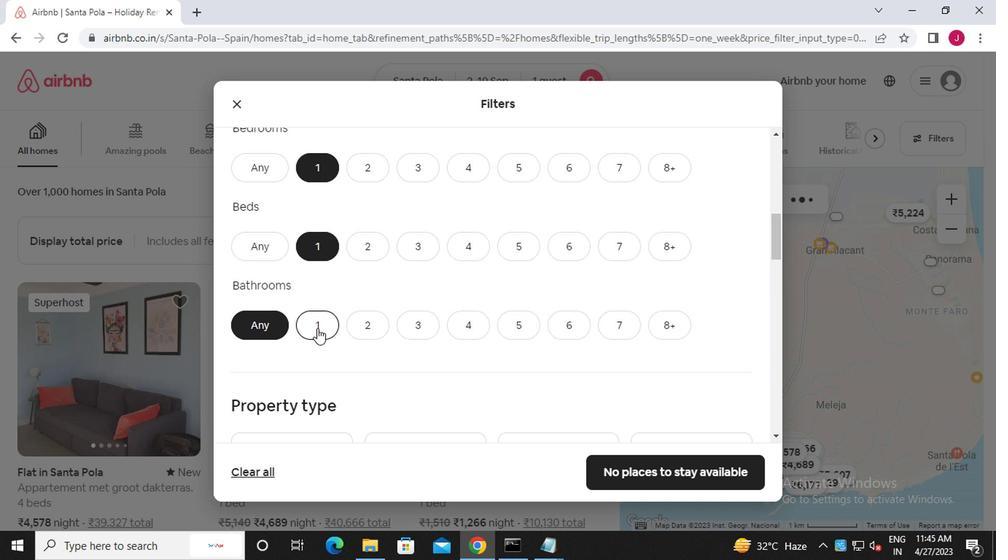 
Action: Mouse scrolled (315, 328) with delta (0, 0)
Screenshot: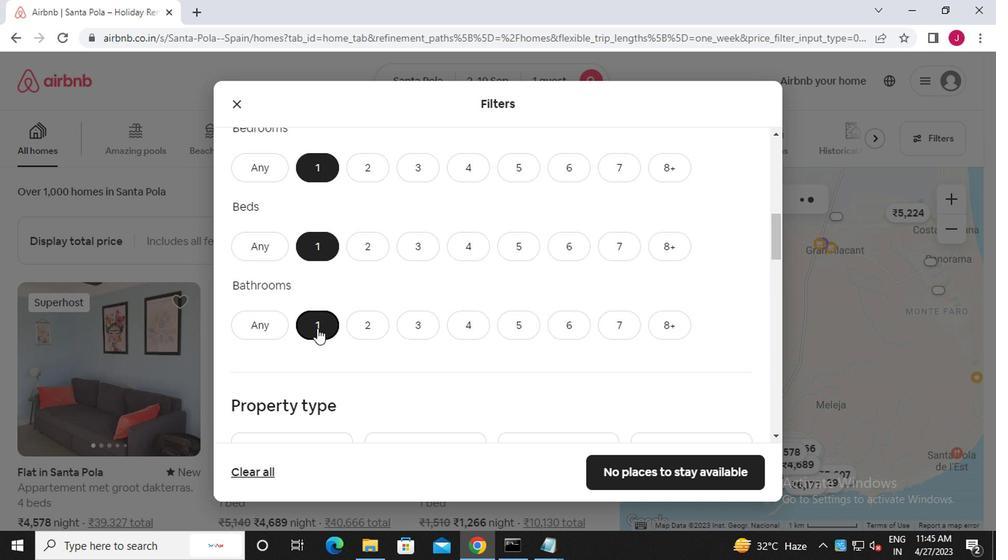 
Action: Mouse moved to (315, 328)
Screenshot: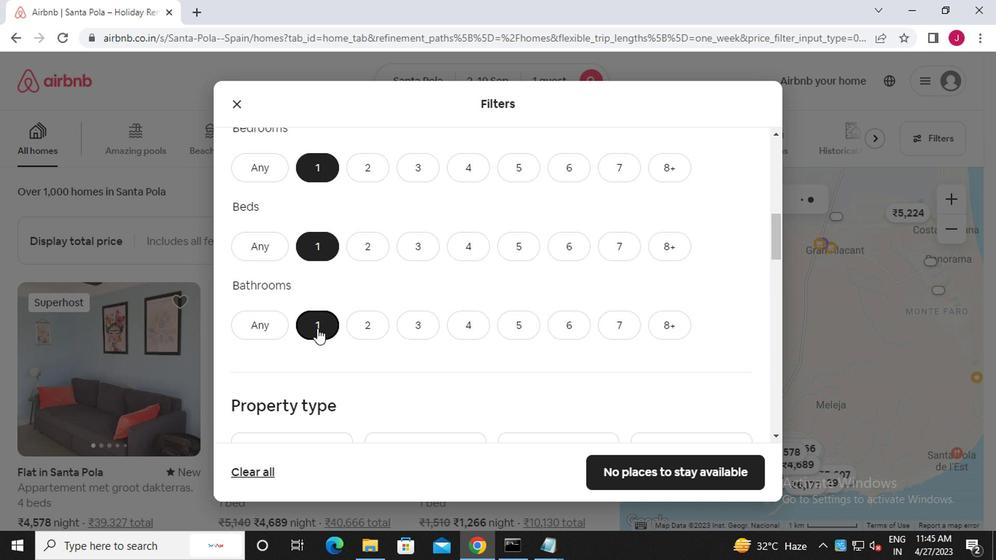 
Action: Mouse scrolled (315, 328) with delta (0, 0)
Screenshot: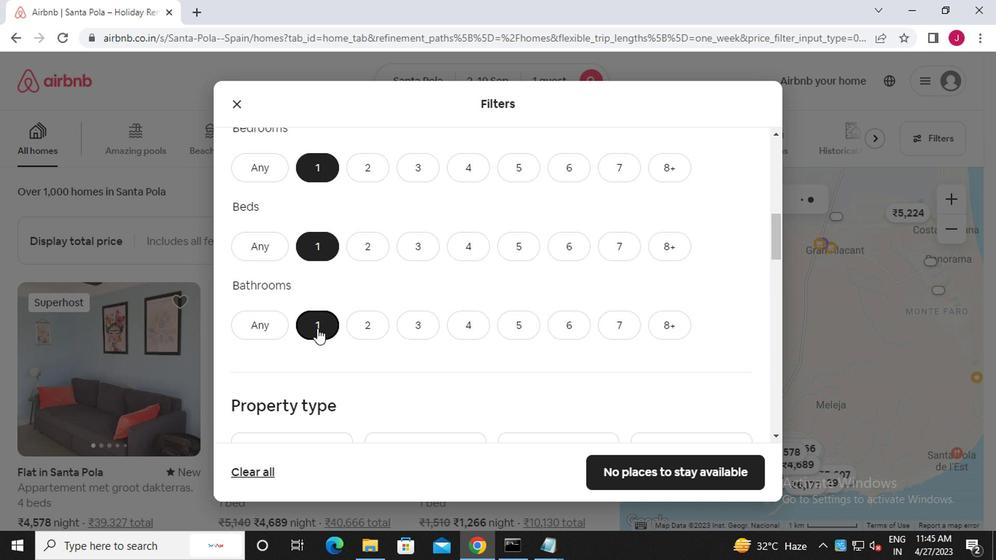 
Action: Mouse moved to (315, 328)
Screenshot: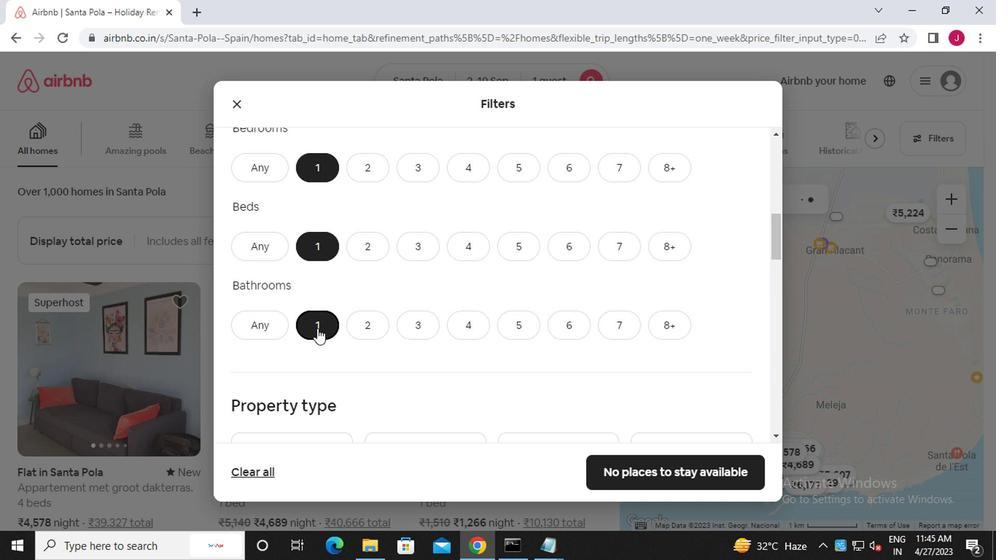
Action: Mouse scrolled (315, 328) with delta (0, 0)
Screenshot: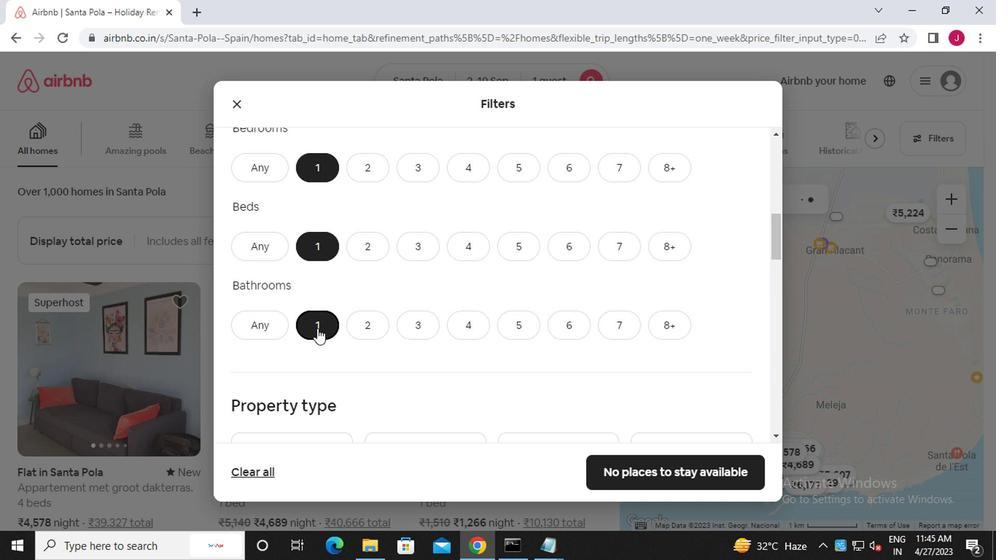 
Action: Mouse moved to (302, 266)
Screenshot: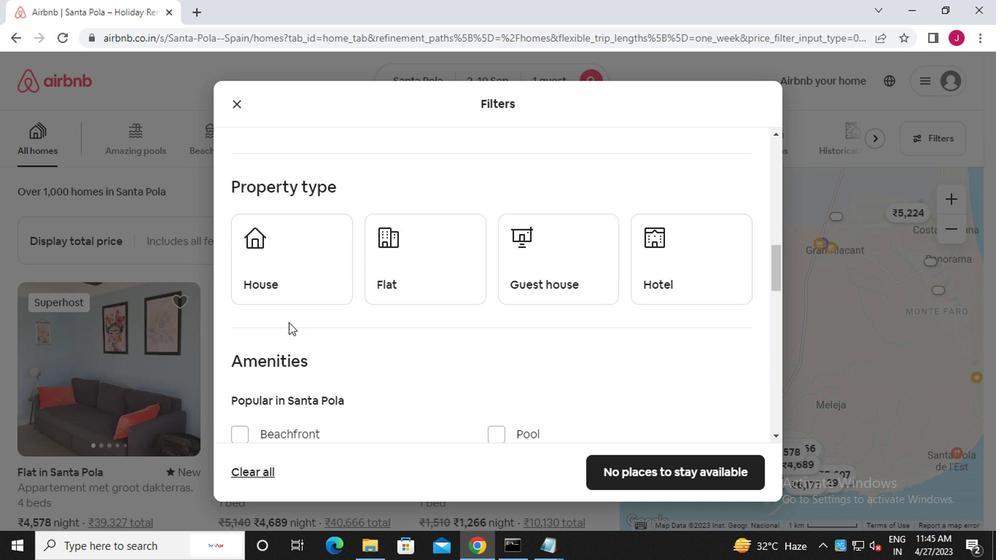 
Action: Mouse pressed left at (302, 266)
Screenshot: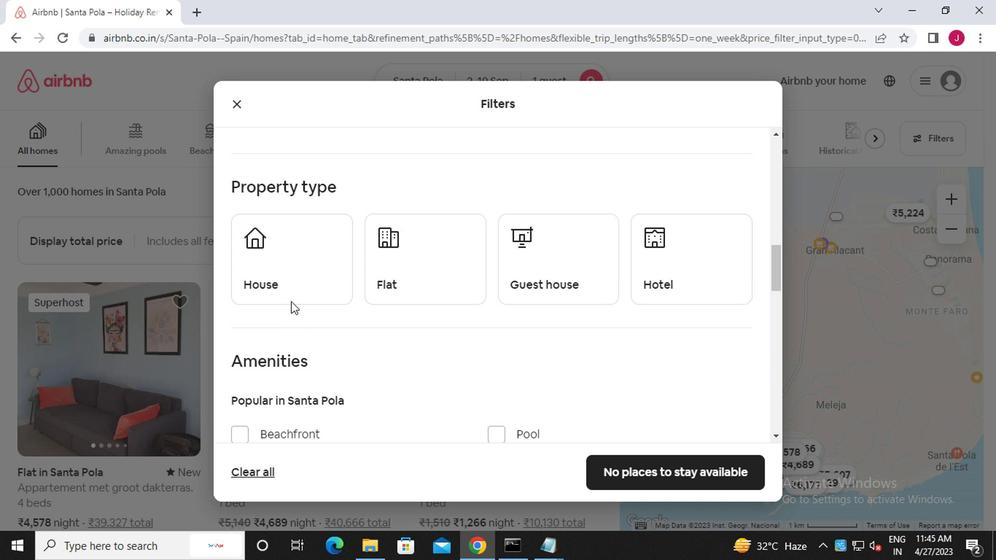 
Action: Mouse moved to (405, 274)
Screenshot: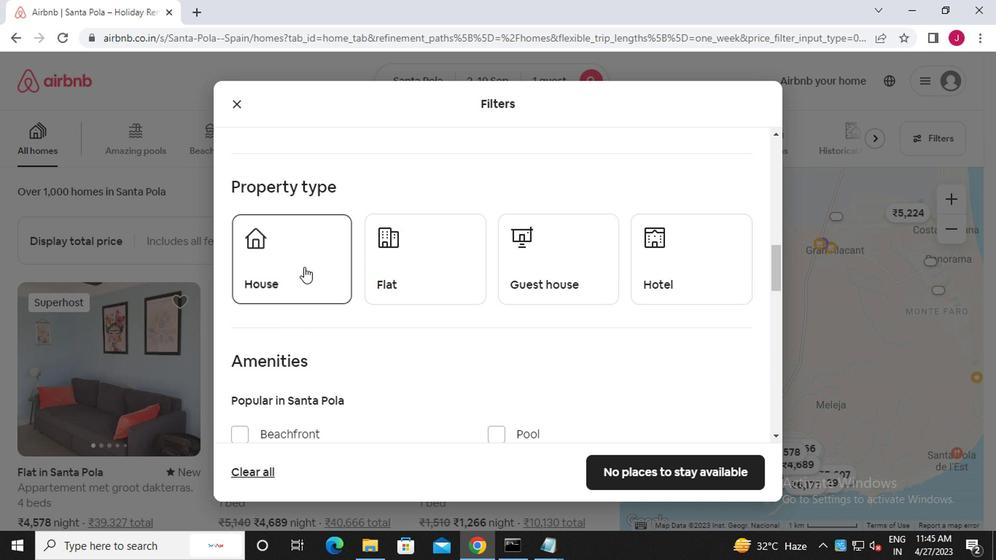 
Action: Mouse pressed left at (405, 274)
Screenshot: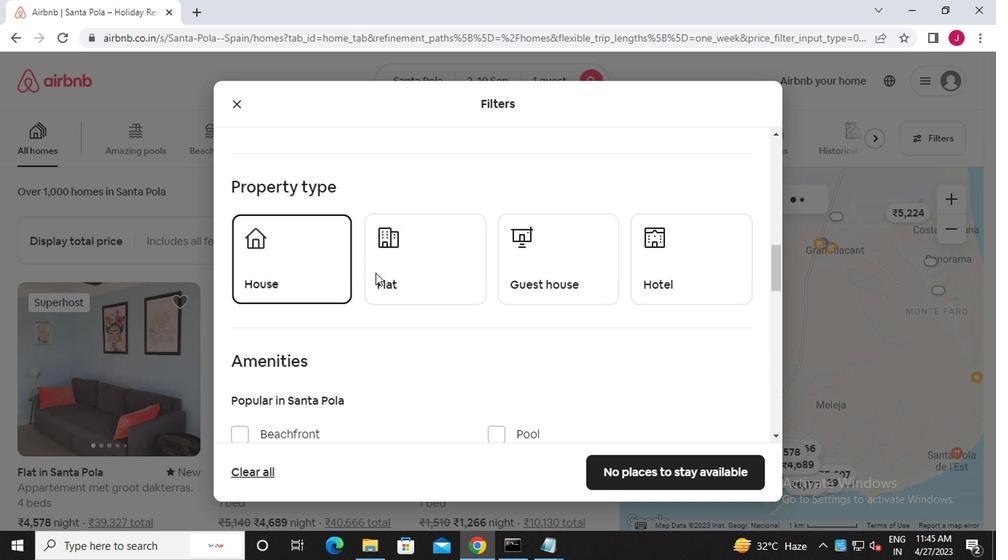 
Action: Mouse moved to (535, 272)
Screenshot: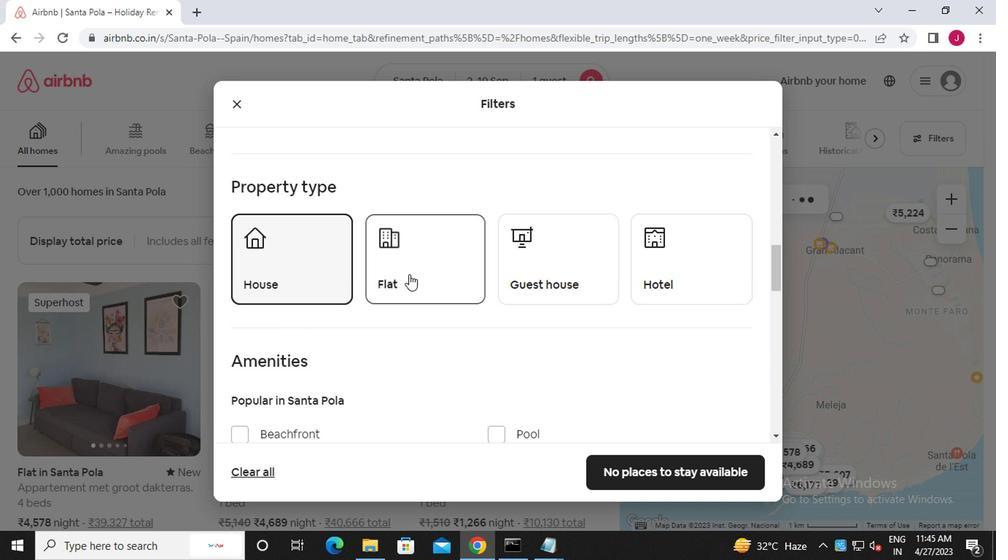 
Action: Mouse pressed left at (535, 272)
Screenshot: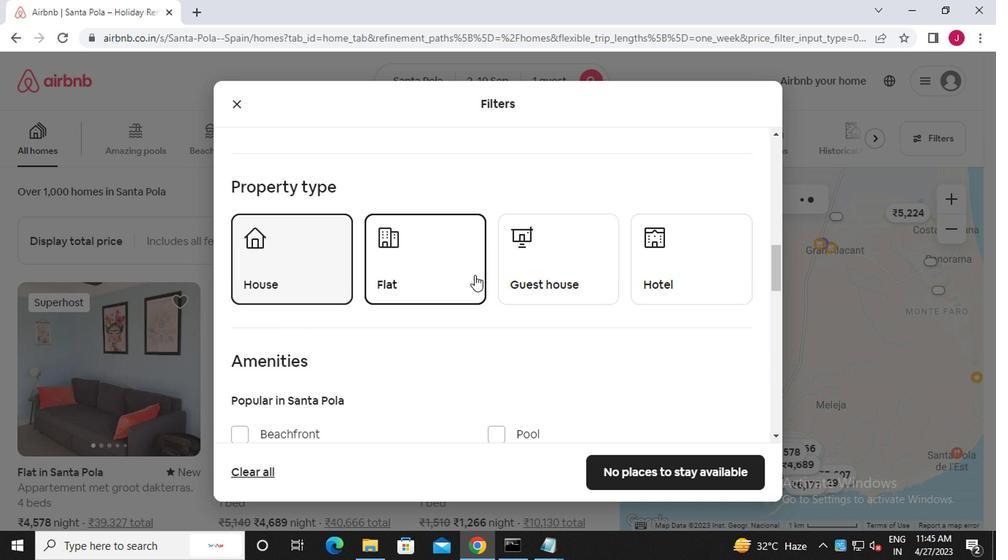 
Action: Mouse moved to (677, 276)
Screenshot: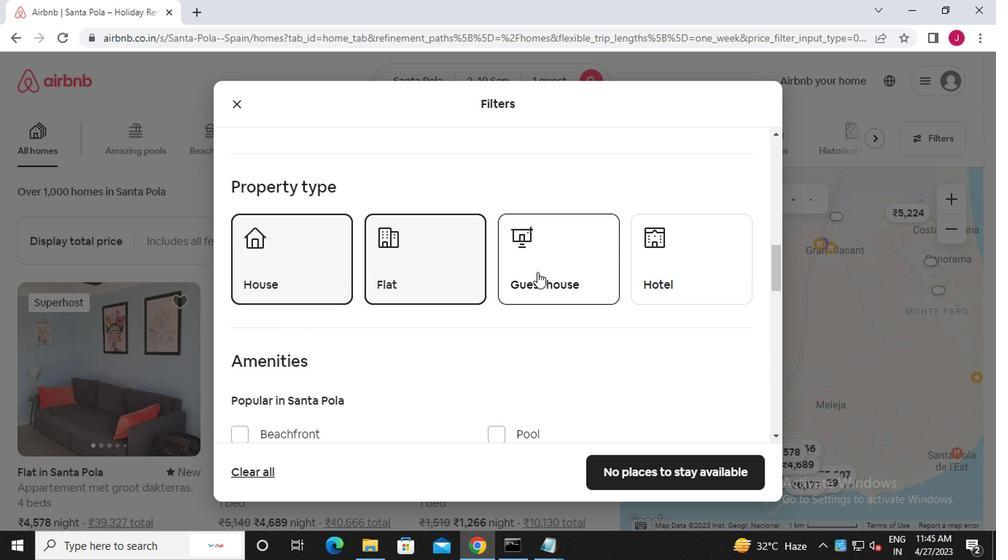 
Action: Mouse pressed left at (677, 276)
Screenshot: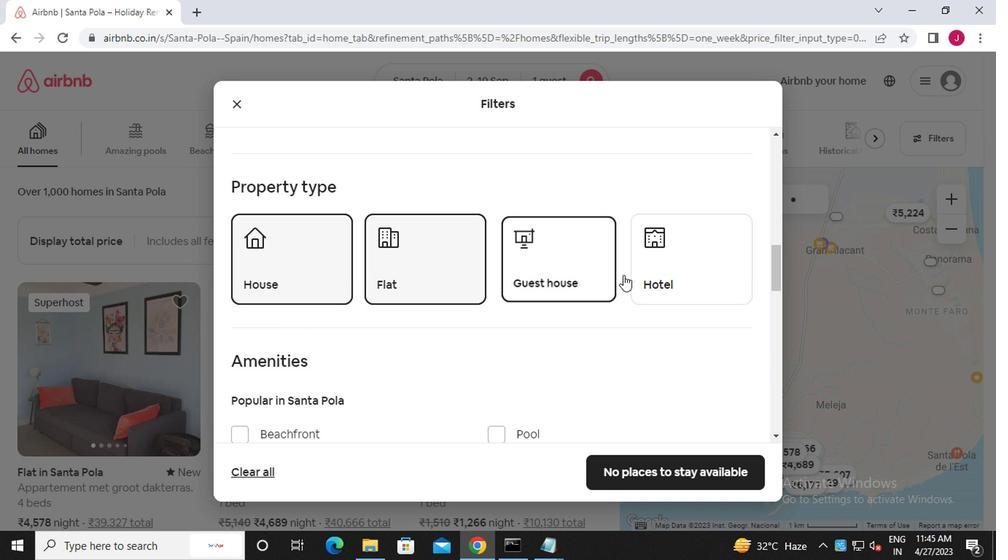 
Action: Mouse moved to (668, 274)
Screenshot: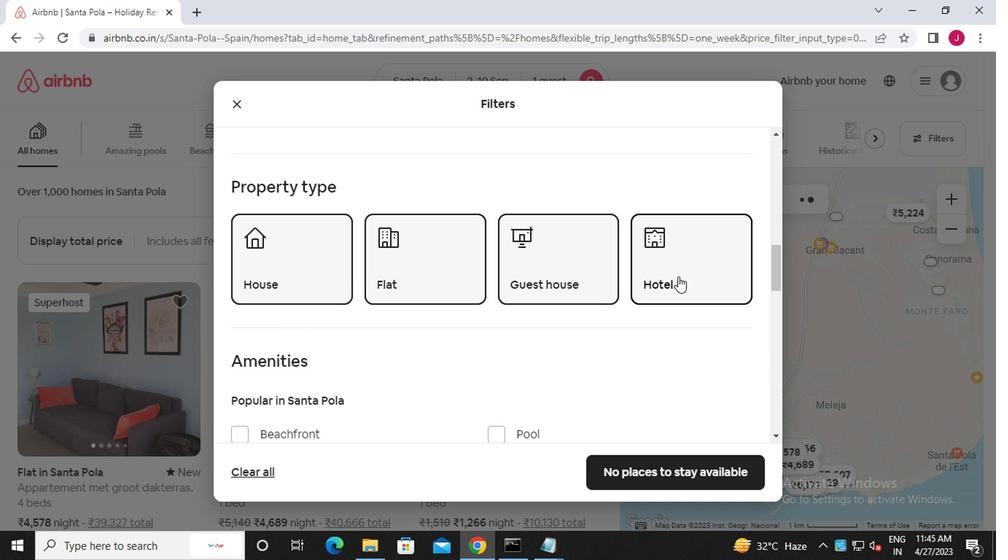 
Action: Mouse scrolled (668, 273) with delta (0, -1)
Screenshot: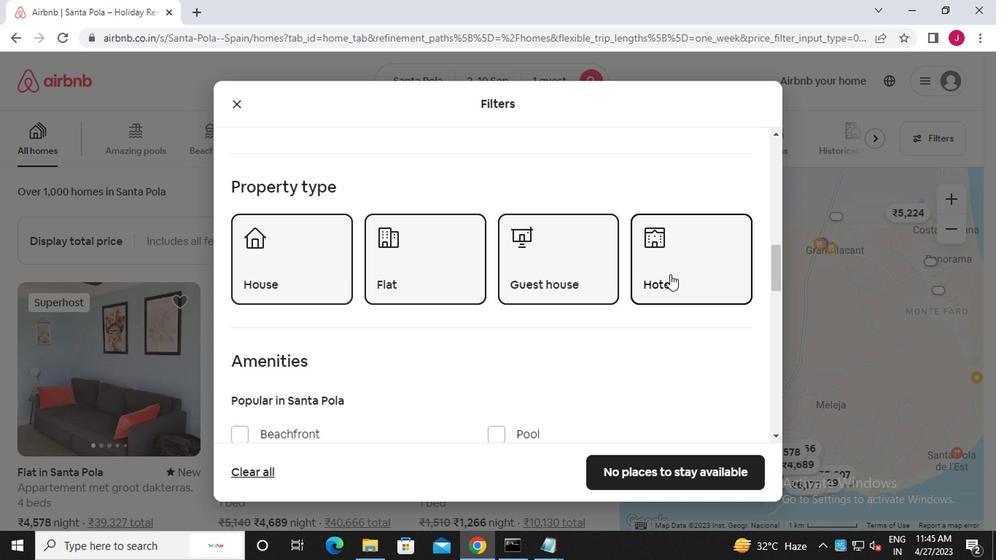 
Action: Mouse scrolled (668, 273) with delta (0, -1)
Screenshot: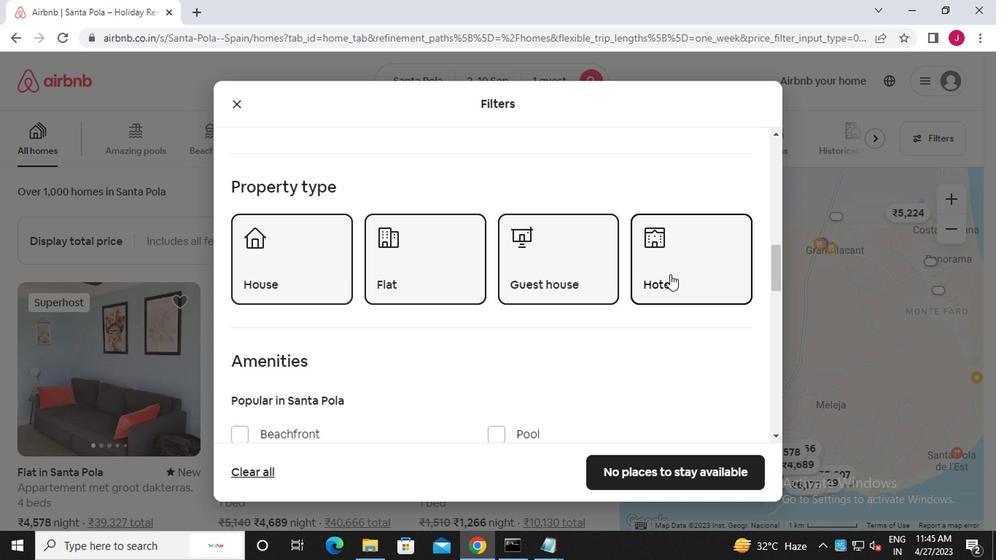 
Action: Mouse scrolled (668, 273) with delta (0, -1)
Screenshot: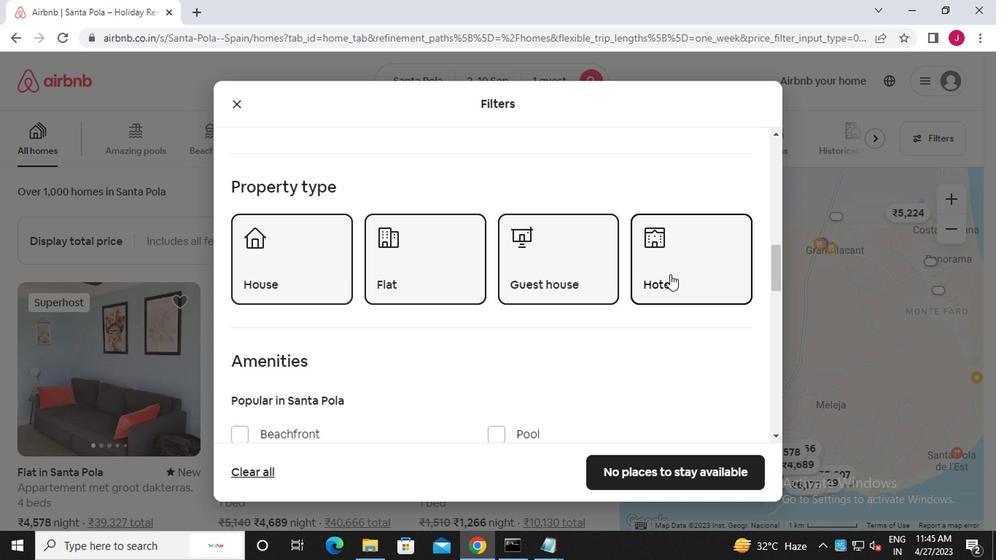 
Action: Mouse scrolled (668, 273) with delta (0, -1)
Screenshot: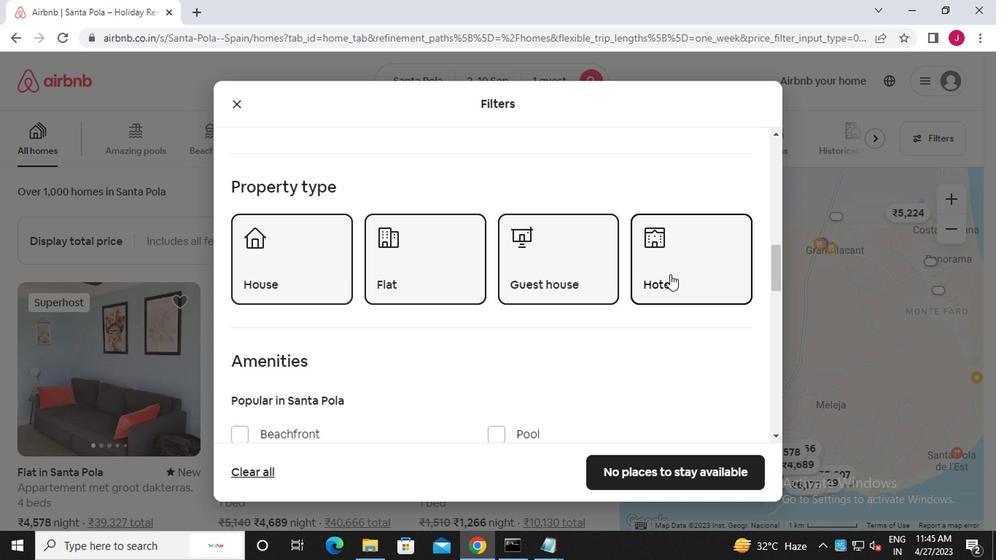 
Action: Mouse moved to (722, 407)
Screenshot: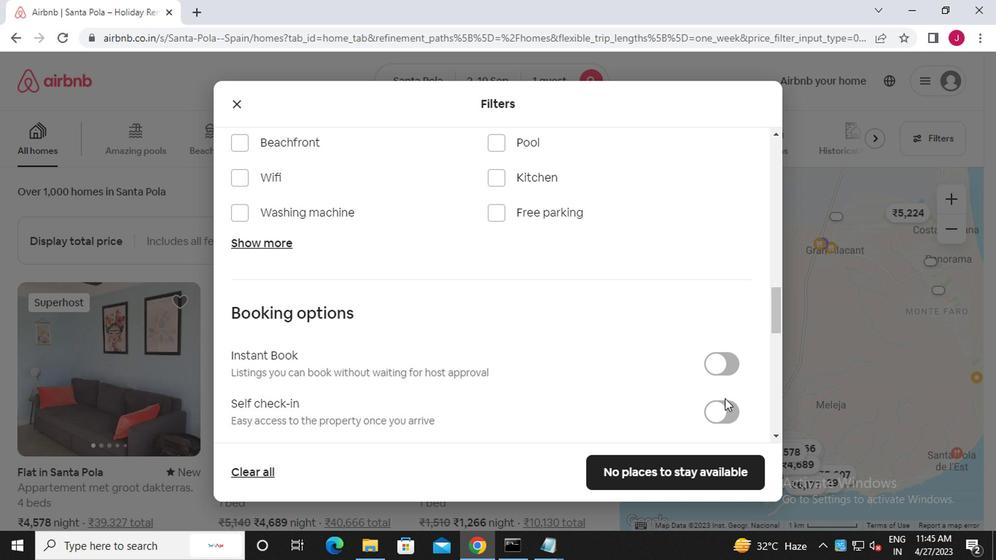 
Action: Mouse pressed left at (722, 407)
Screenshot: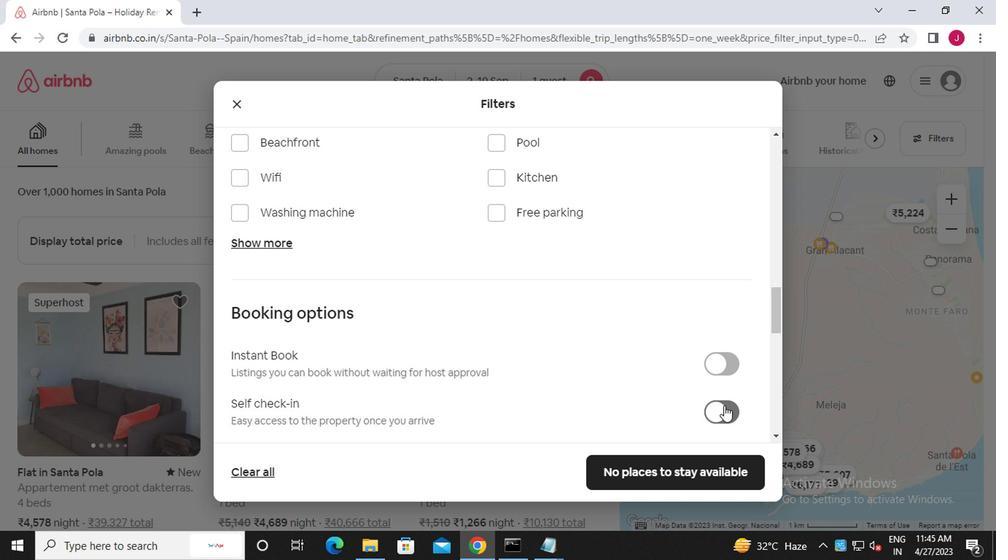
Action: Mouse moved to (628, 373)
Screenshot: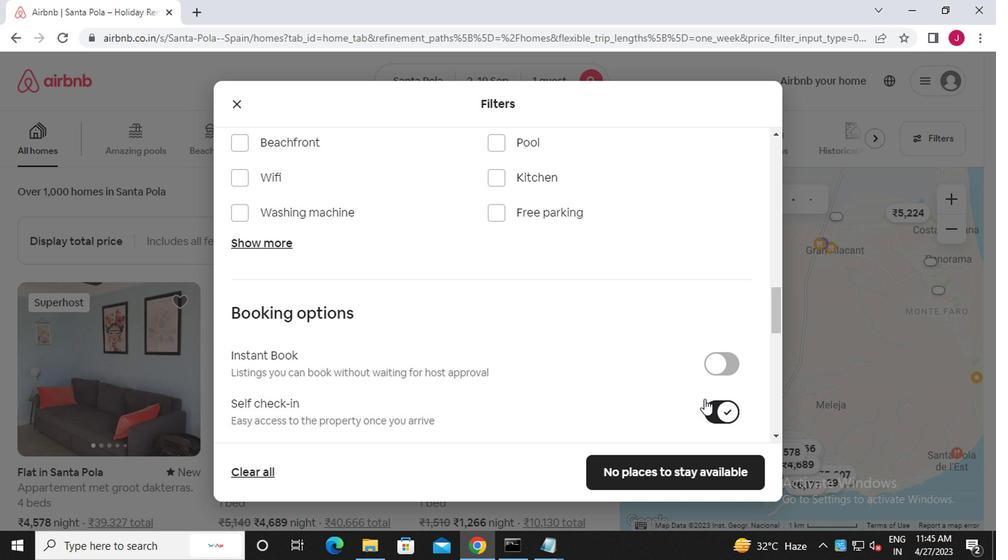 
Action: Mouse scrolled (628, 373) with delta (0, 0)
Screenshot: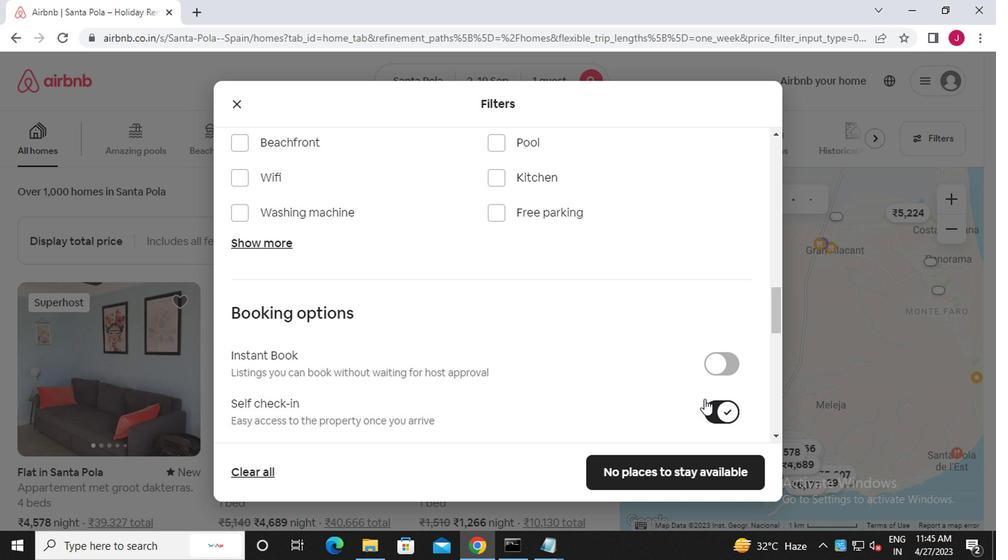
Action: Mouse moved to (625, 373)
Screenshot: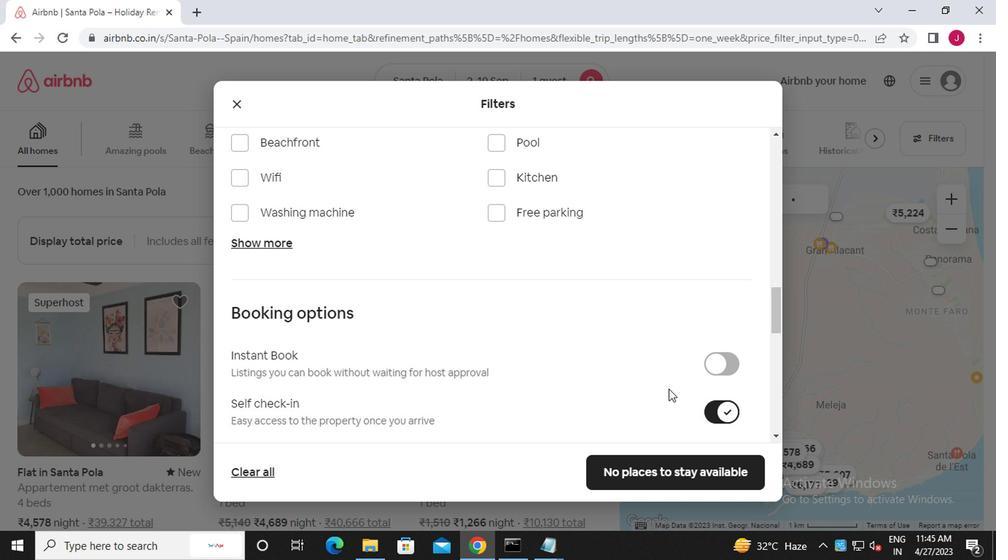 
Action: Mouse scrolled (625, 373) with delta (0, 0)
Screenshot: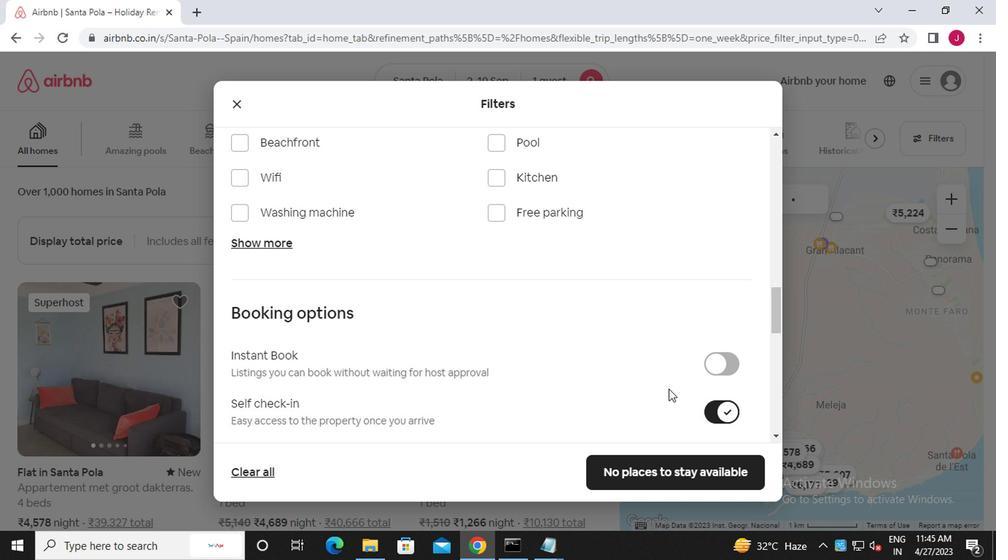 
Action: Mouse moved to (625, 373)
Screenshot: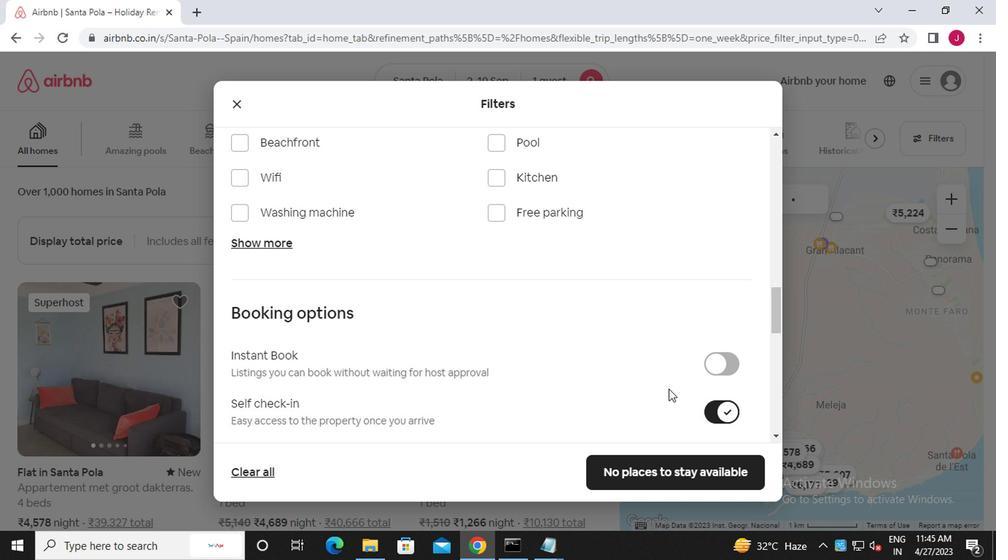 
Action: Mouse scrolled (625, 372) with delta (0, -1)
Screenshot: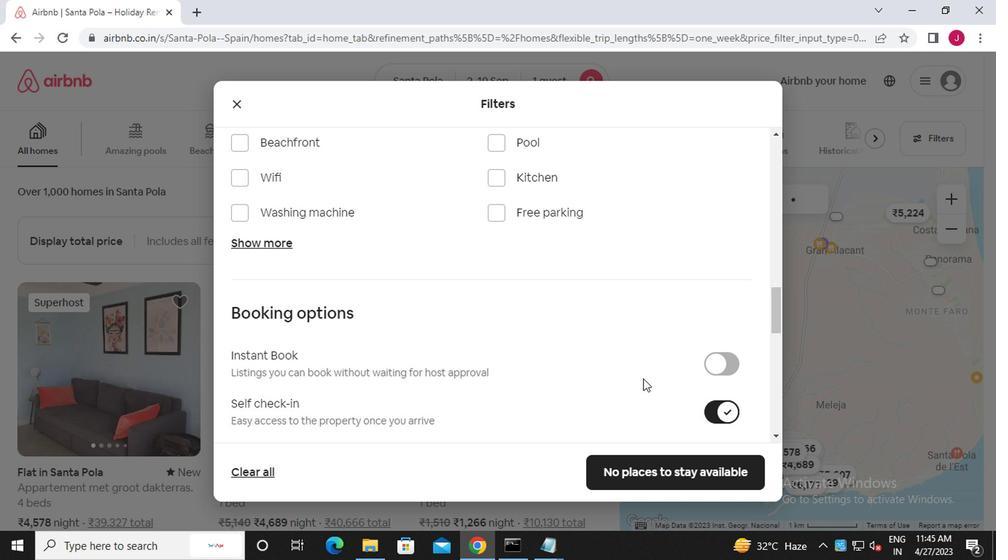 
Action: Mouse moved to (615, 368)
Screenshot: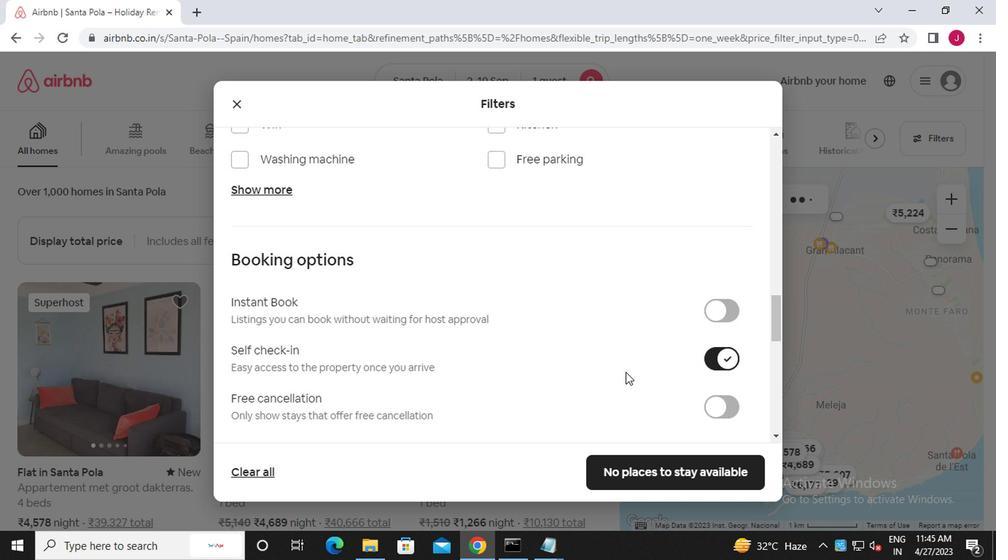 
Action: Mouse scrolled (615, 367) with delta (0, -1)
Screenshot: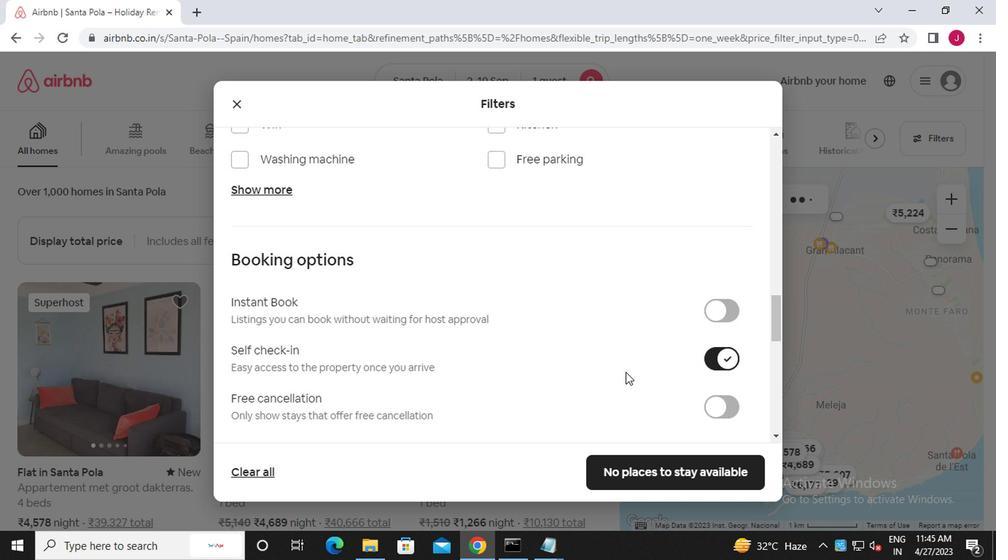 
Action: Mouse moved to (613, 366)
Screenshot: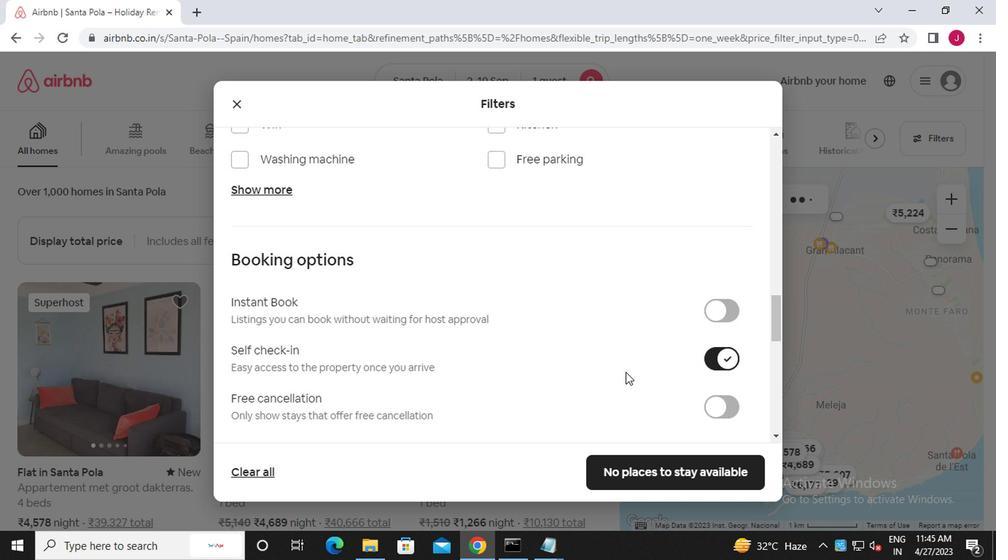 
Action: Mouse scrolled (613, 365) with delta (0, -1)
Screenshot: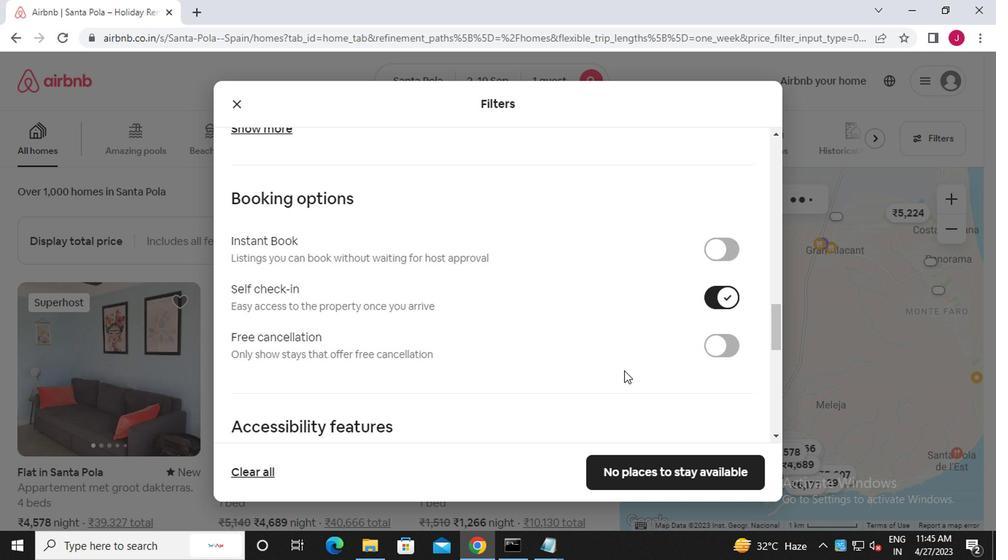 
Action: Mouse moved to (275, 321)
Screenshot: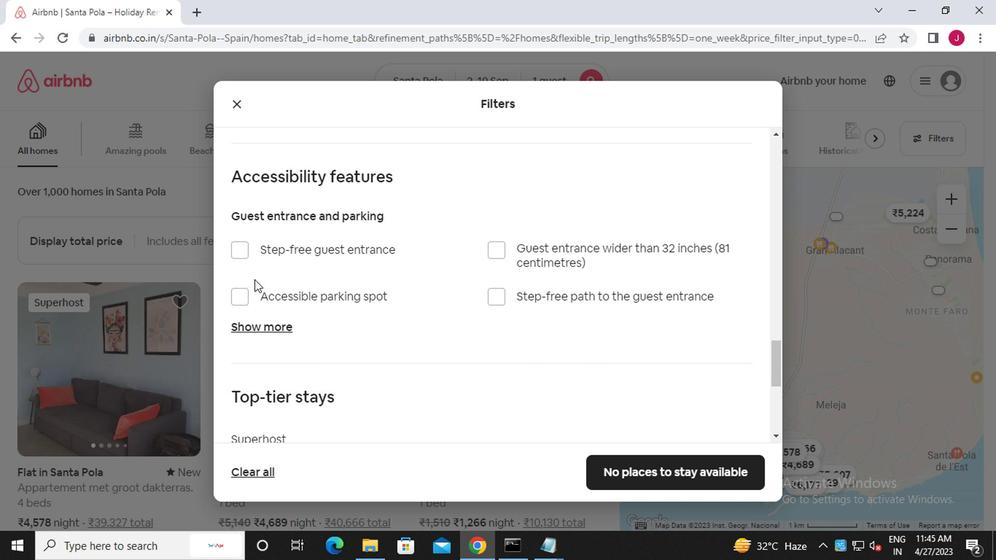 
Action: Mouse scrolled (275, 321) with delta (0, 0)
Screenshot: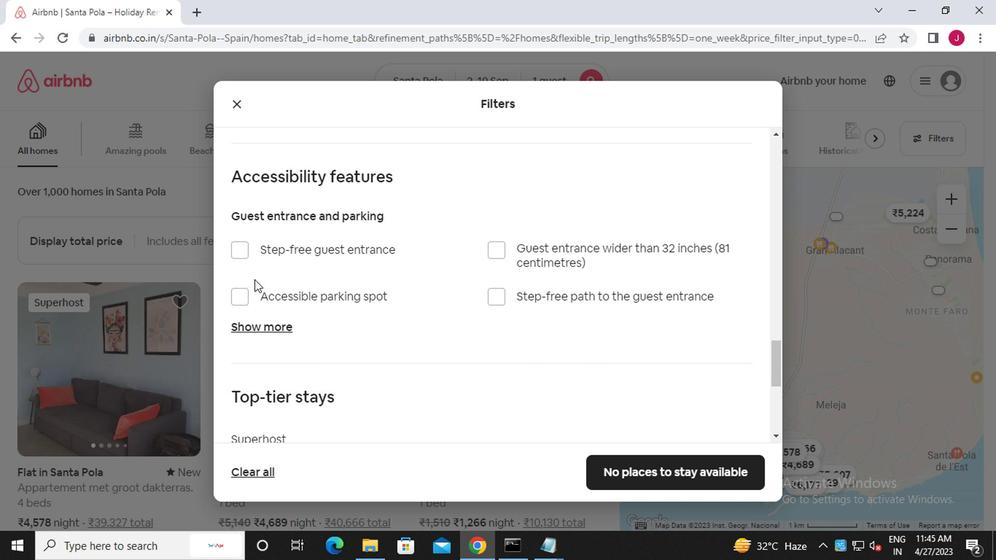 
Action: Mouse moved to (274, 323)
Screenshot: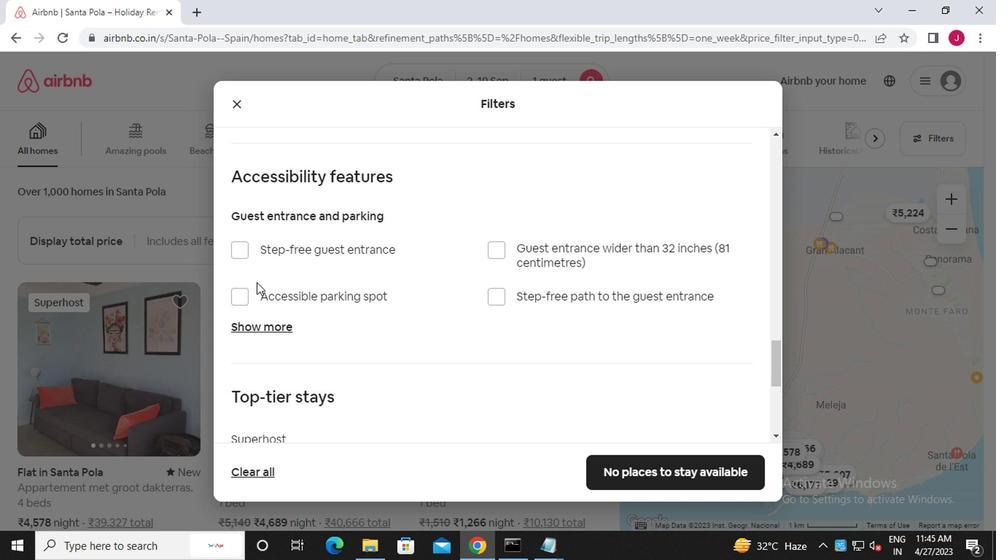 
Action: Mouse scrolled (274, 322) with delta (0, 0)
Screenshot: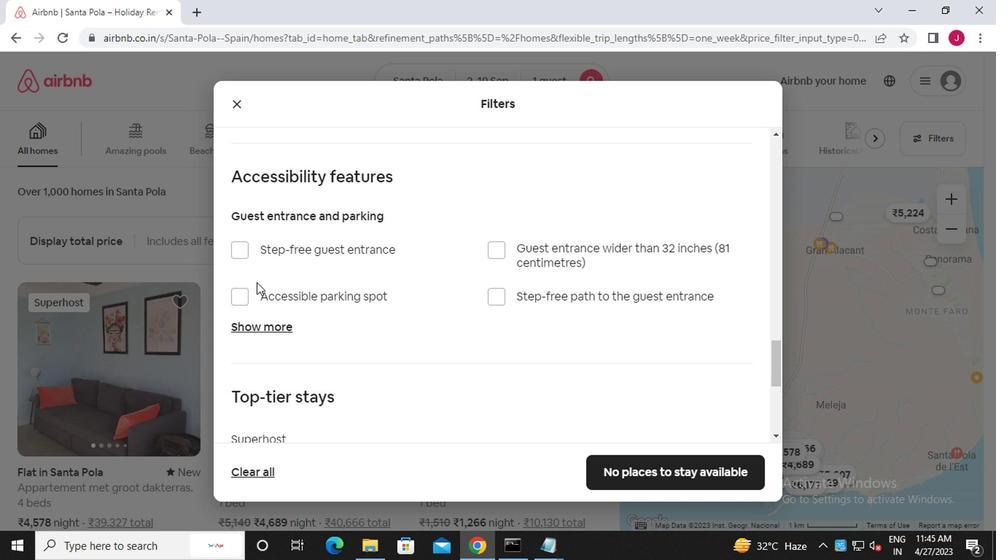 
Action: Mouse moved to (274, 326)
Screenshot: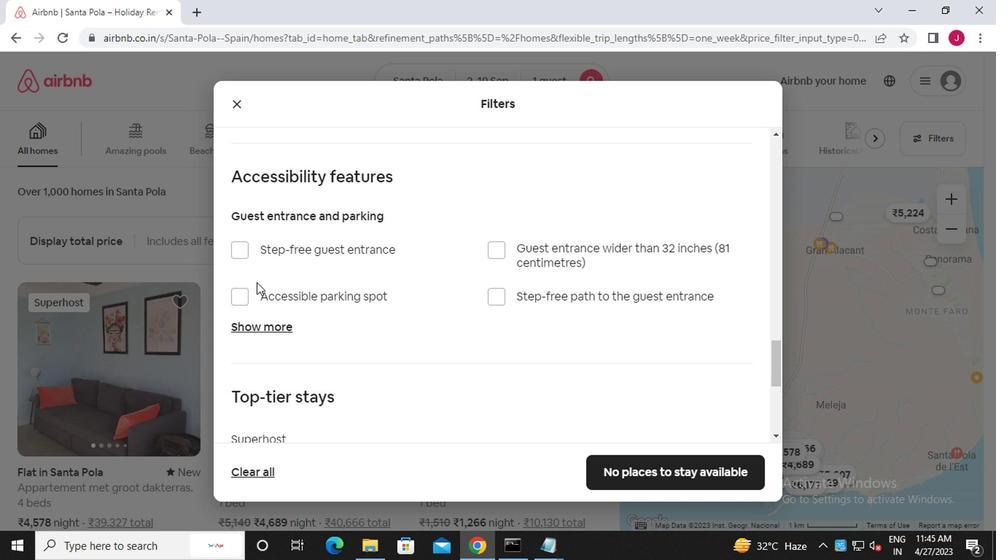 
Action: Mouse scrolled (274, 325) with delta (0, -1)
Screenshot: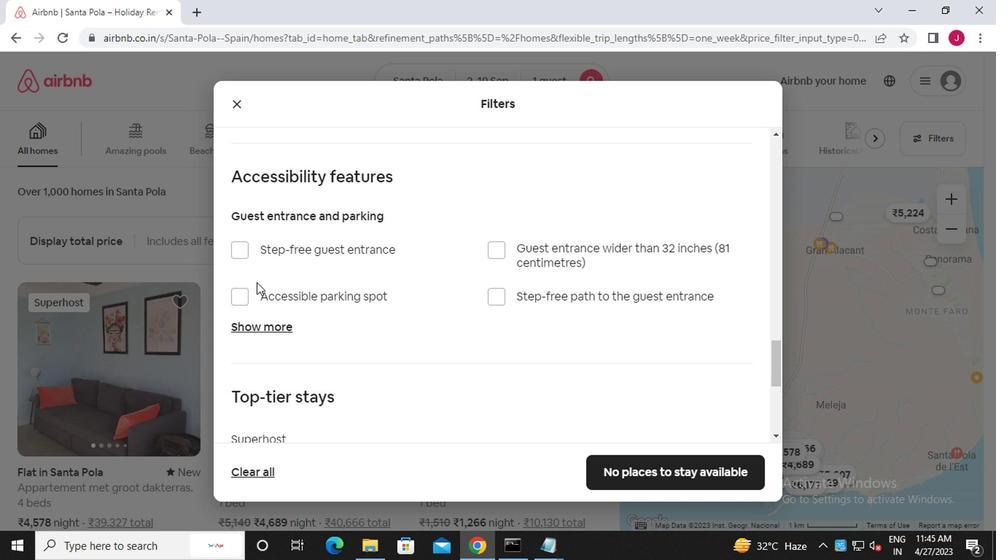 
Action: Mouse moved to (273, 328)
Screenshot: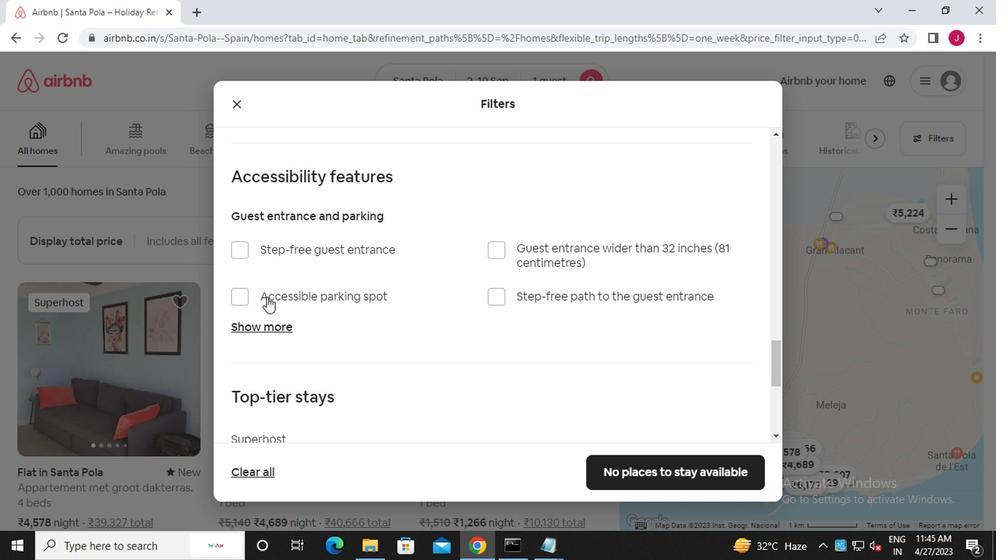 
Action: Mouse scrolled (273, 327) with delta (0, -1)
Screenshot: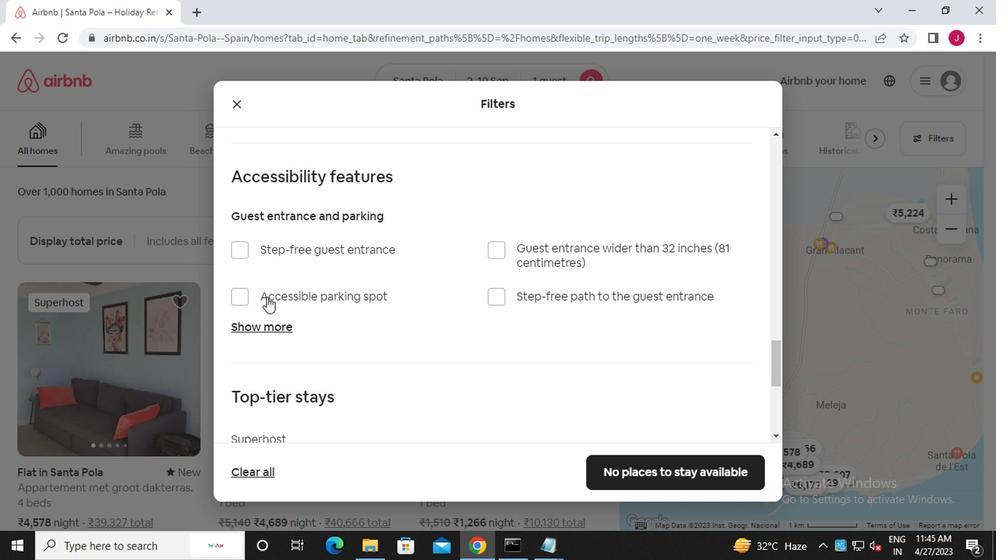
Action: Mouse moved to (273, 330)
Screenshot: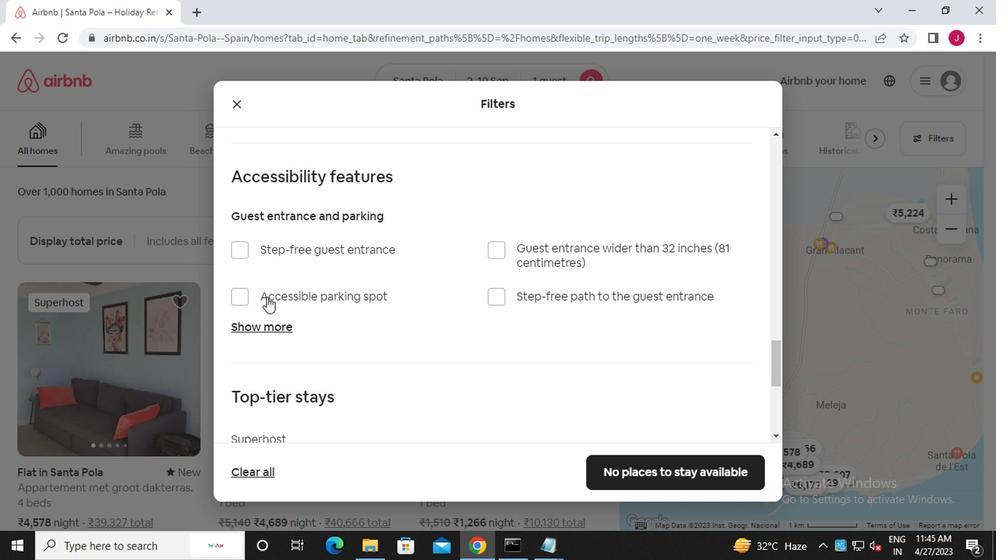 
Action: Mouse scrolled (273, 329) with delta (0, 0)
Screenshot: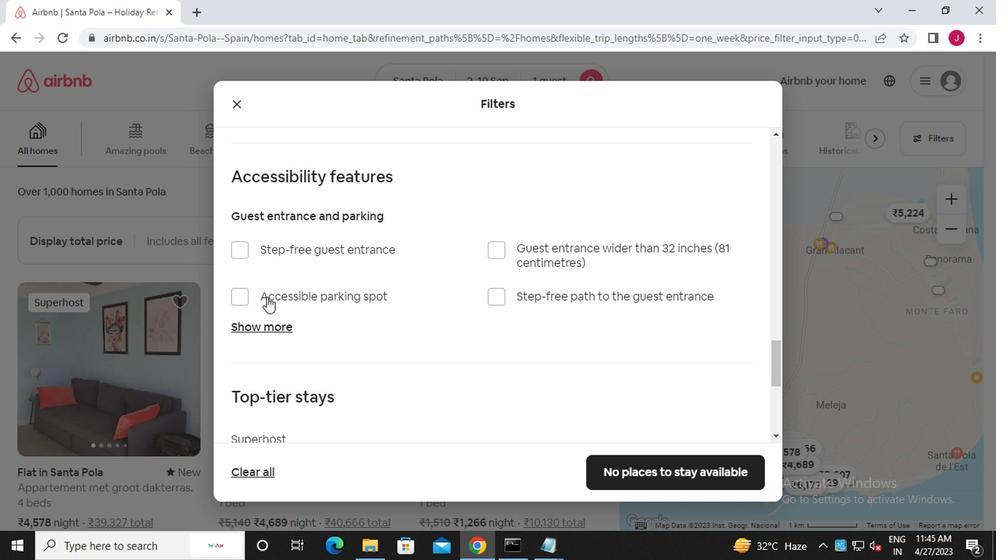 
Action: Mouse moved to (237, 342)
Screenshot: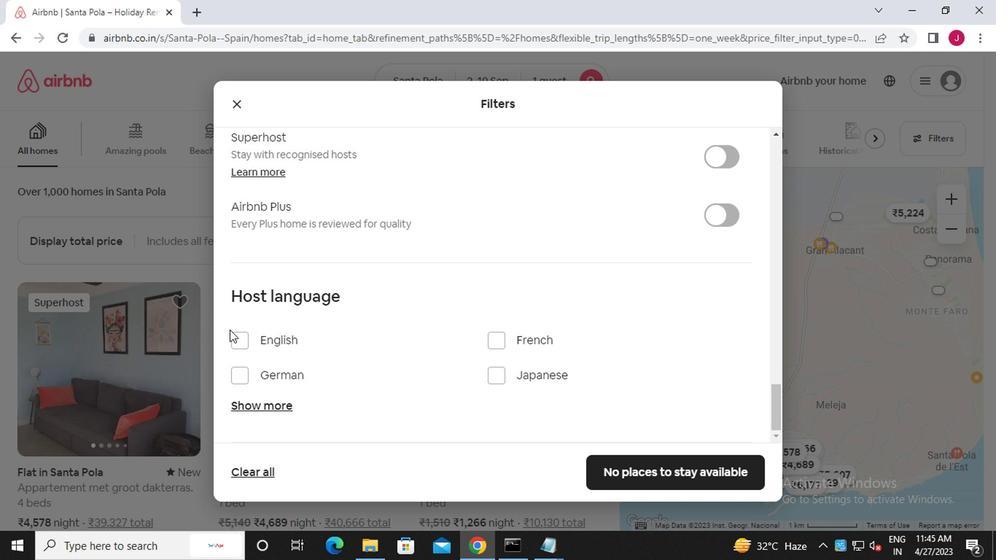 
Action: Mouse pressed left at (237, 342)
Screenshot: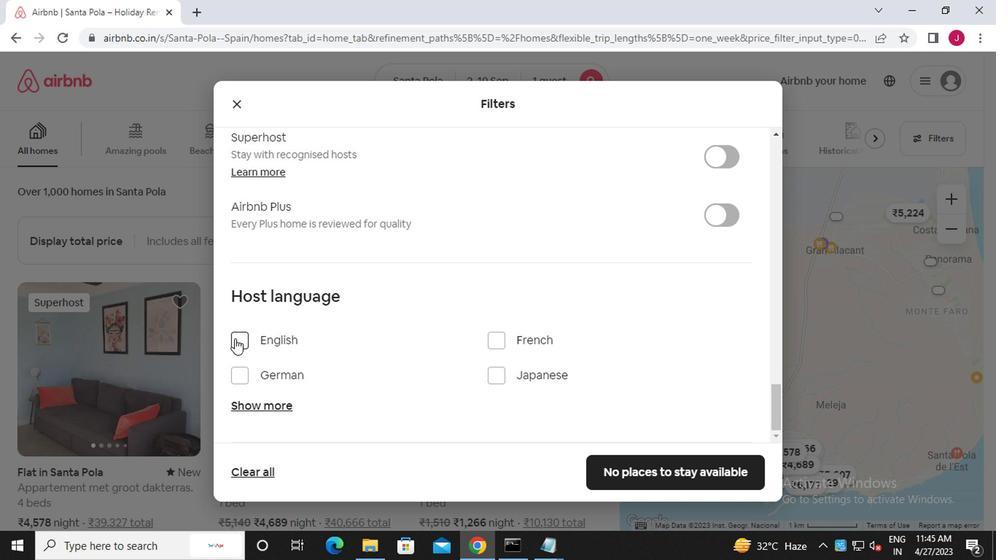 
Action: Mouse moved to (681, 481)
Screenshot: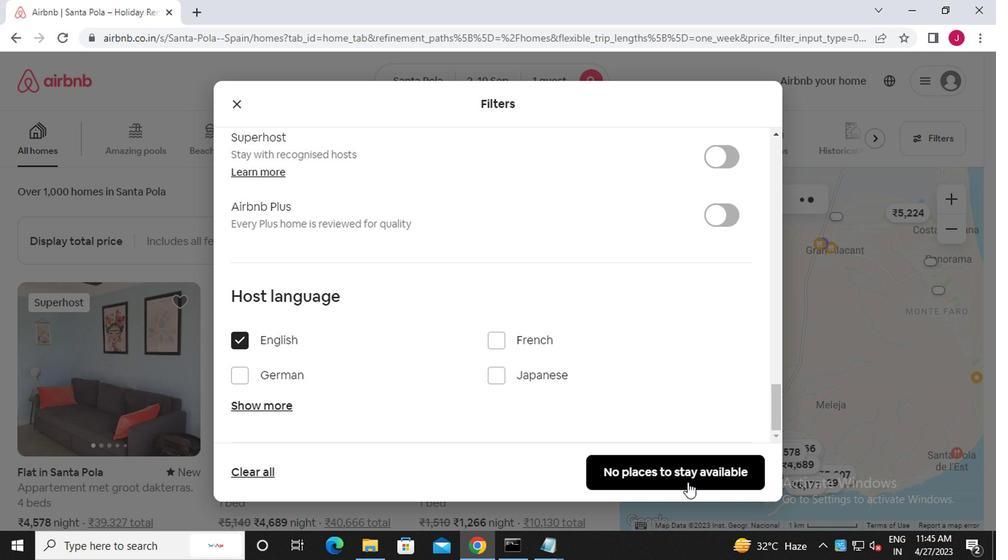 
Action: Mouse pressed left at (681, 481)
Screenshot: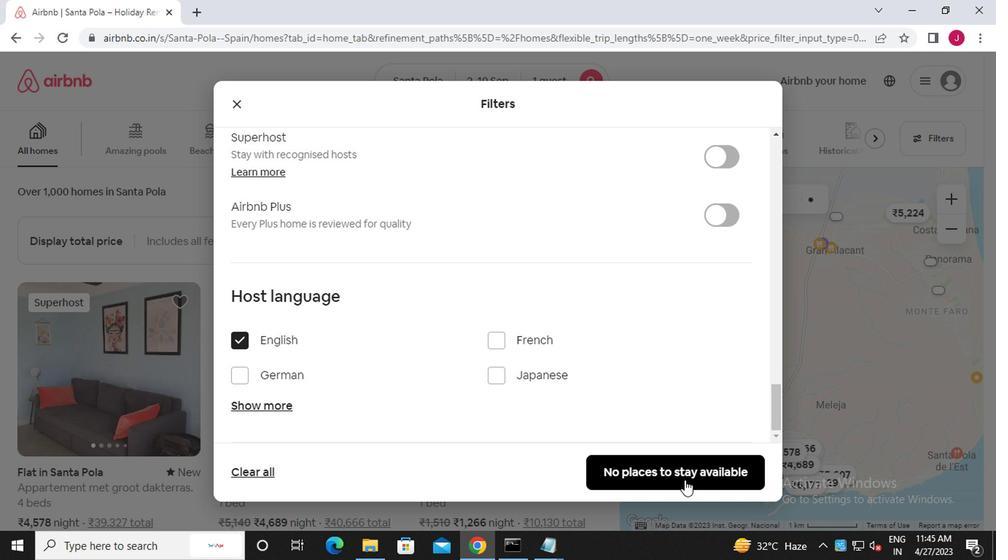 
Action: Mouse moved to (673, 473)
Screenshot: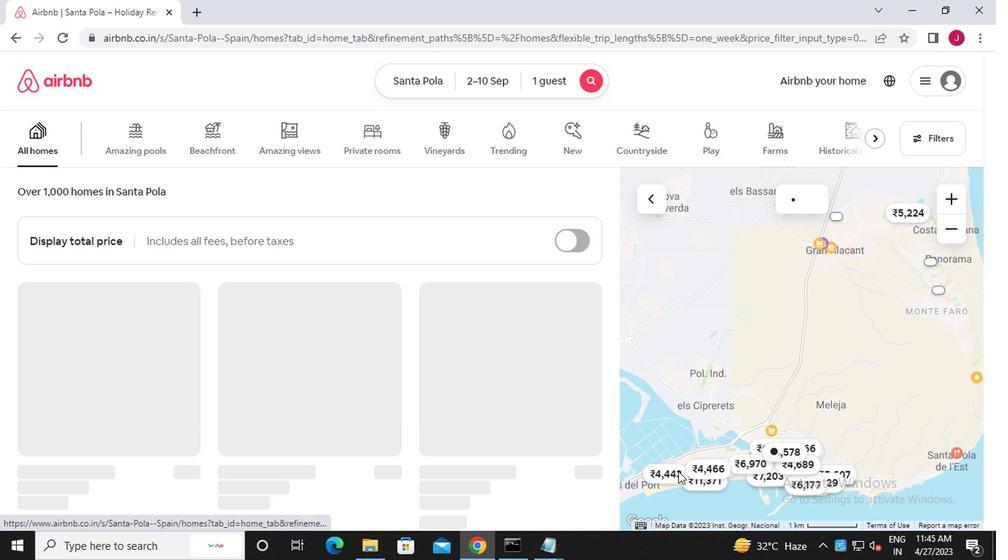 
